 Task: Look for space in Hashtpar, Iran from 5th July, 2023 to 15th July, 2023 for 9 adults in price range Rs.15000 to Rs.25000. Place can be entire place with 5 bedrooms having 5 beds and 5 bathrooms. Property type can be house, flat, guest house. Amenities needed are: washing machine. Booking option can be shelf check-in. Required host language is English.
Action: Mouse moved to (528, 77)
Screenshot: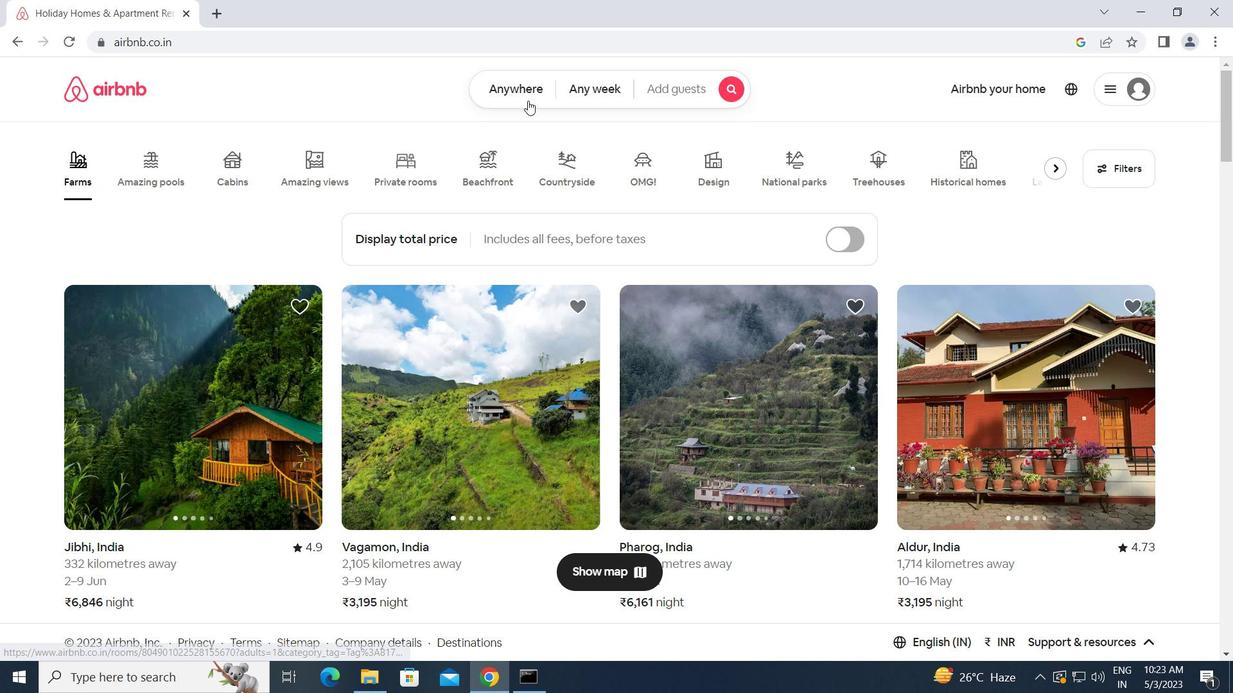 
Action: Mouse pressed left at (528, 77)
Screenshot: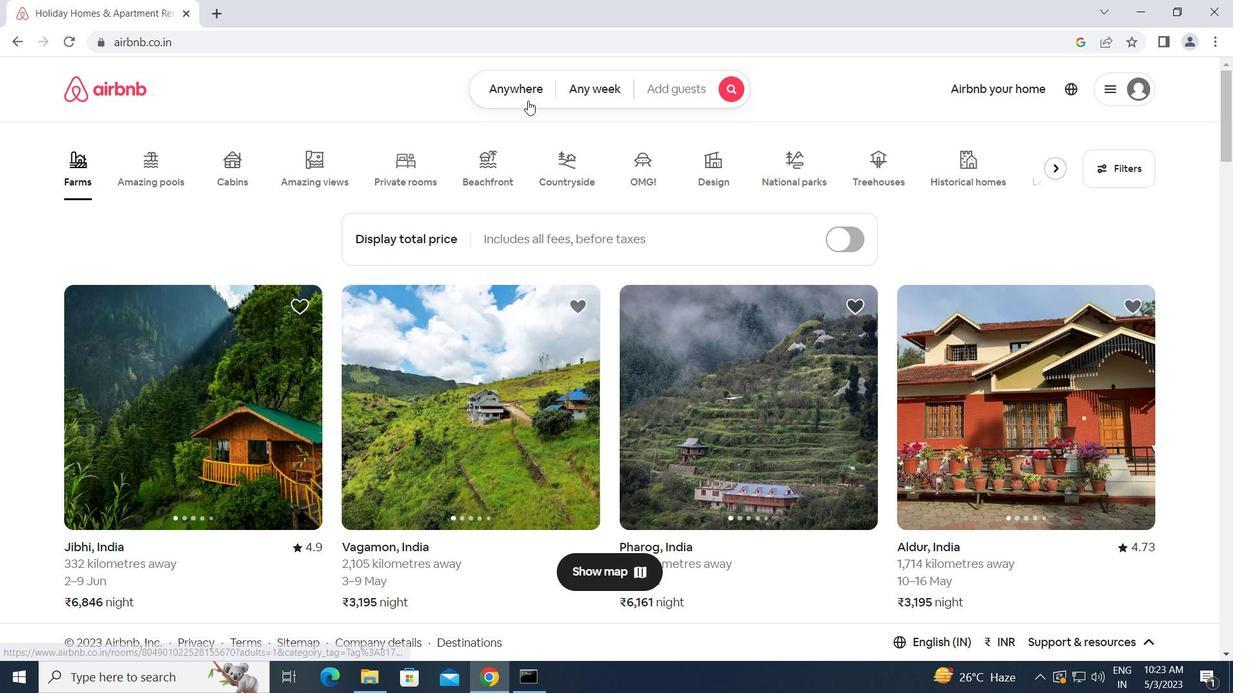 
Action: Mouse moved to (423, 134)
Screenshot: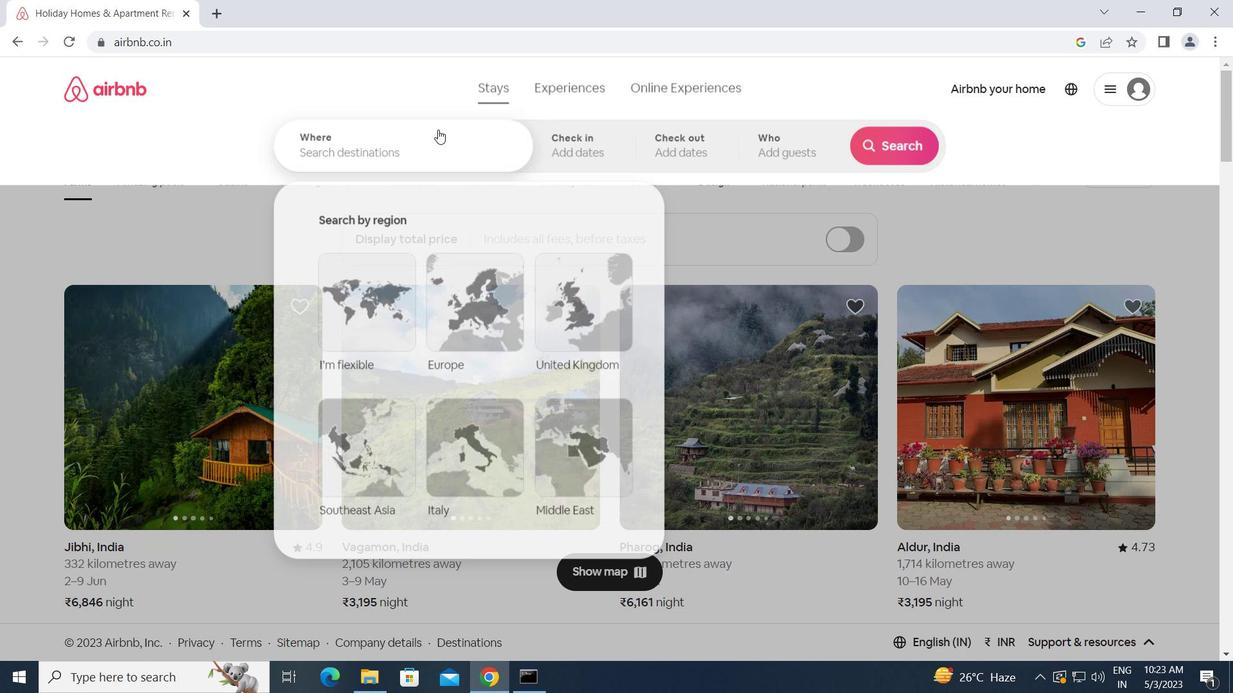 
Action: Mouse pressed left at (423, 134)
Screenshot: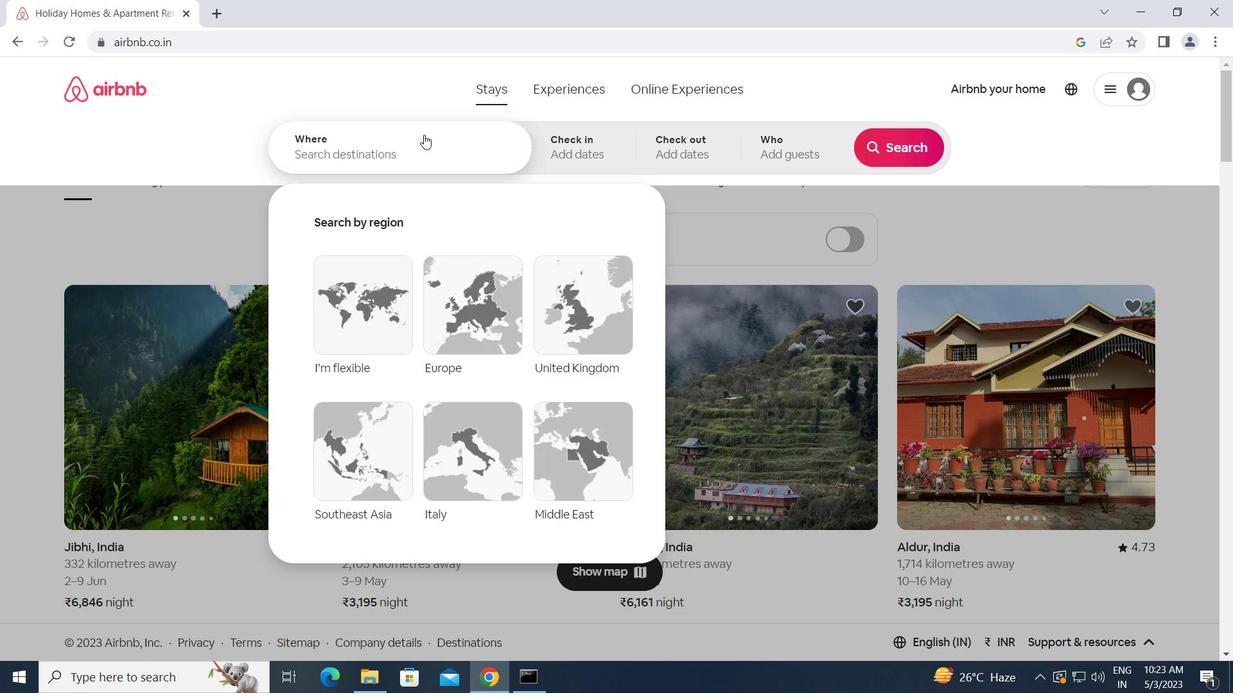 
Action: Key pressed h<Key.caps_lock>ashtpar,<Key.space><Key.caps_lock>i<Key.caps_lock>ran<Key.enter>
Screenshot: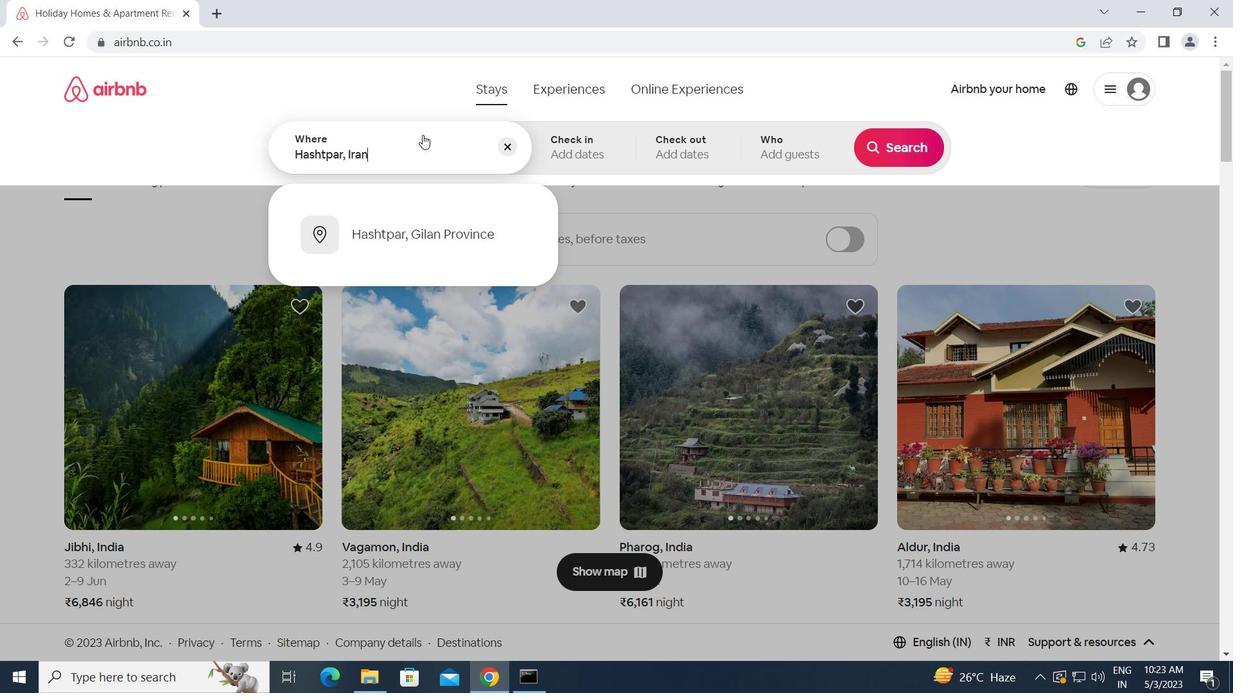 
Action: Mouse moved to (893, 275)
Screenshot: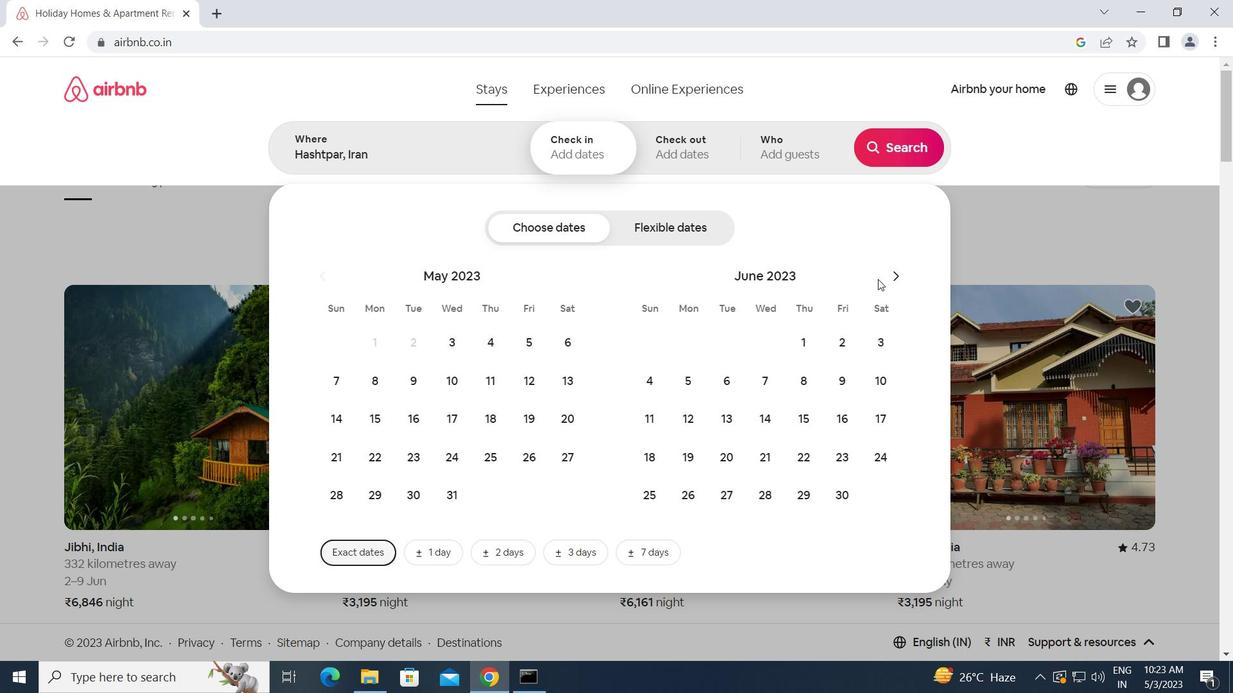 
Action: Mouse pressed left at (893, 275)
Screenshot: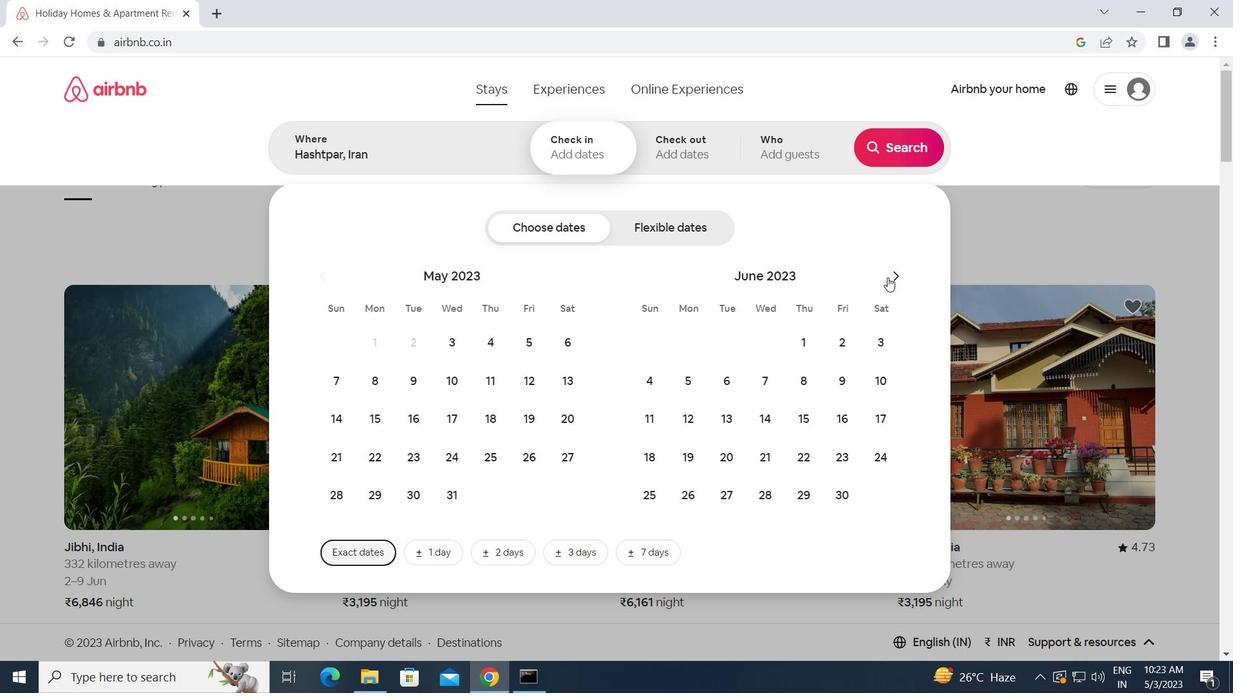 
Action: Mouse moved to (759, 381)
Screenshot: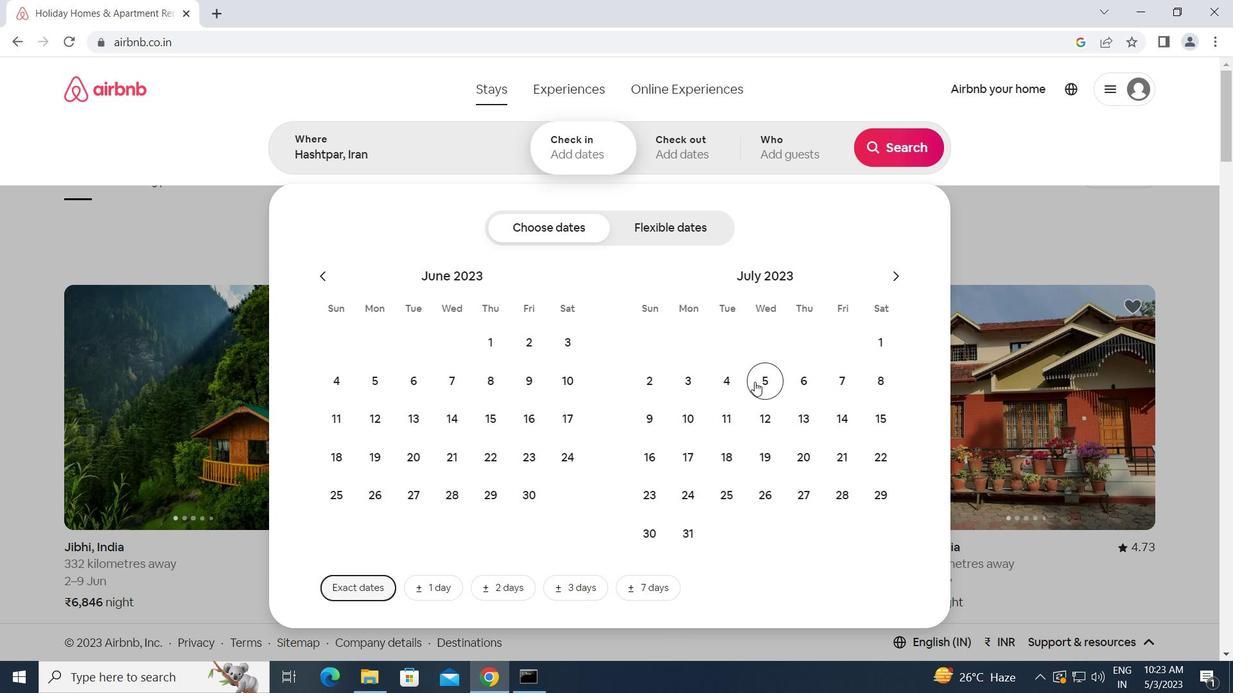 
Action: Mouse pressed left at (759, 381)
Screenshot: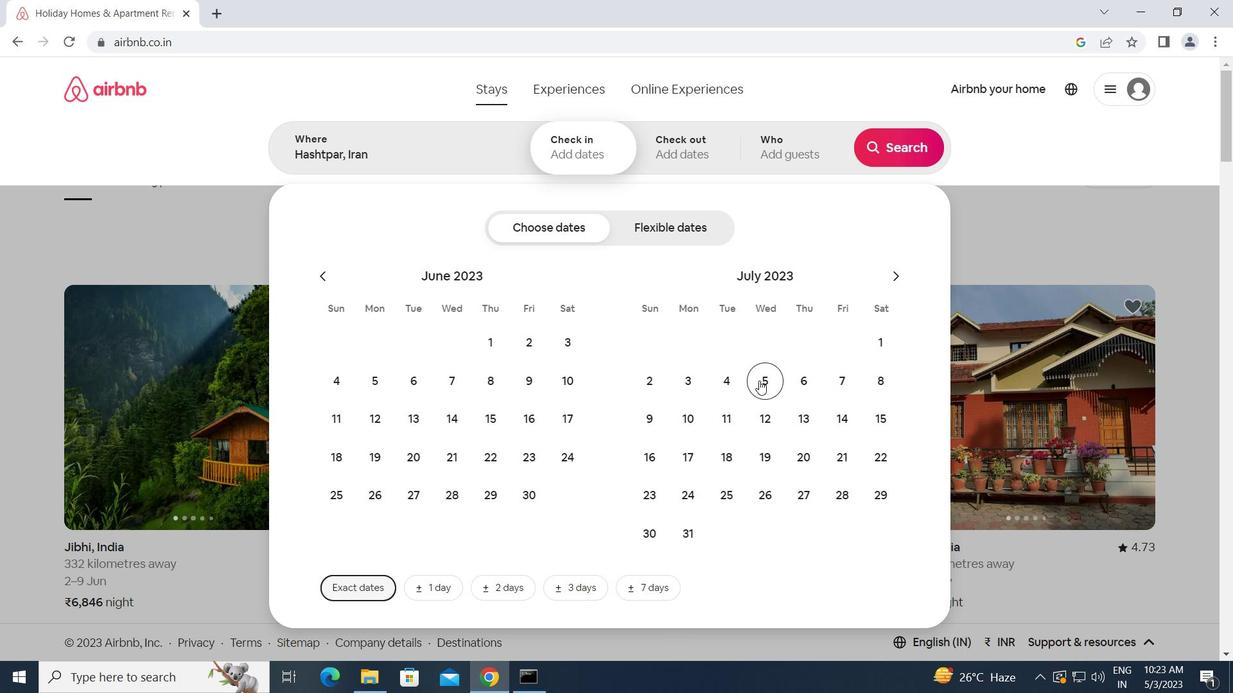
Action: Mouse moved to (880, 425)
Screenshot: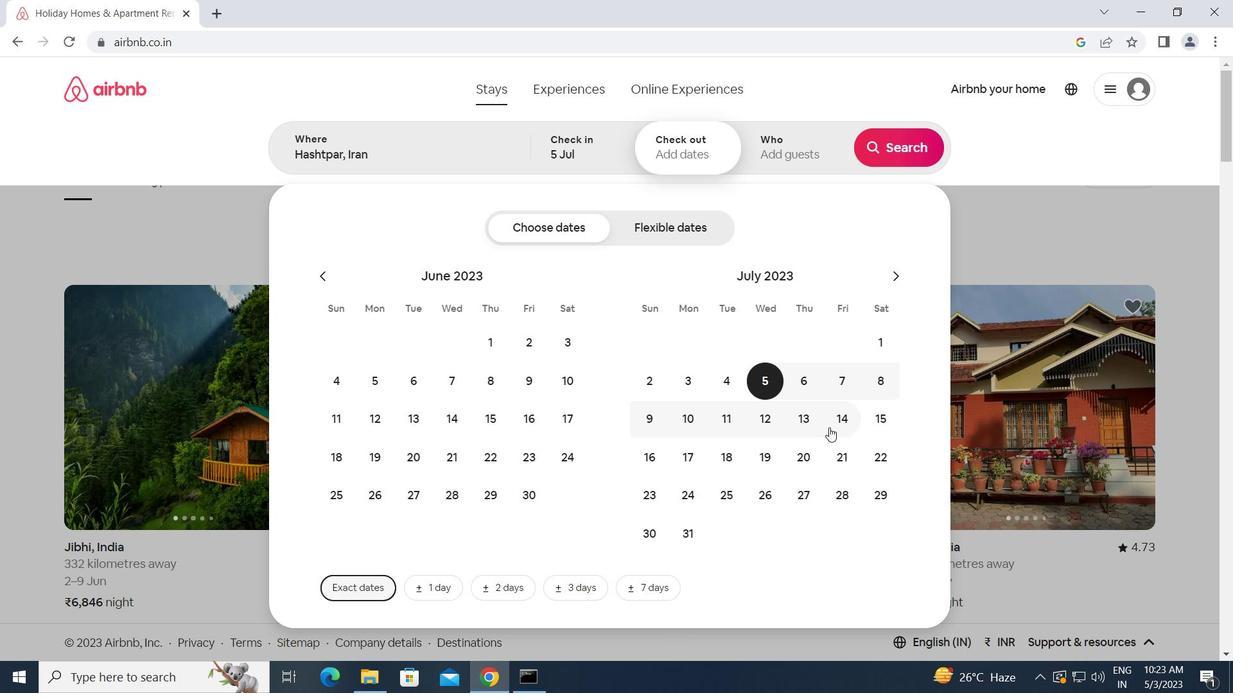 
Action: Mouse pressed left at (880, 425)
Screenshot: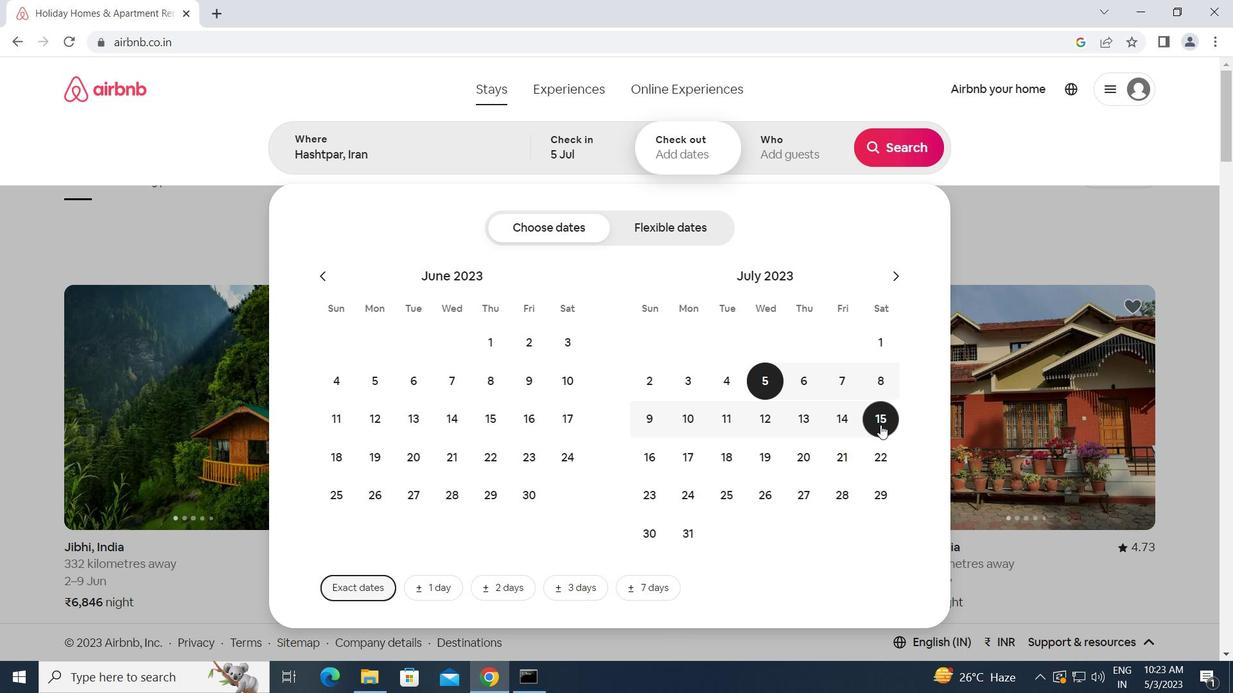 
Action: Mouse moved to (801, 140)
Screenshot: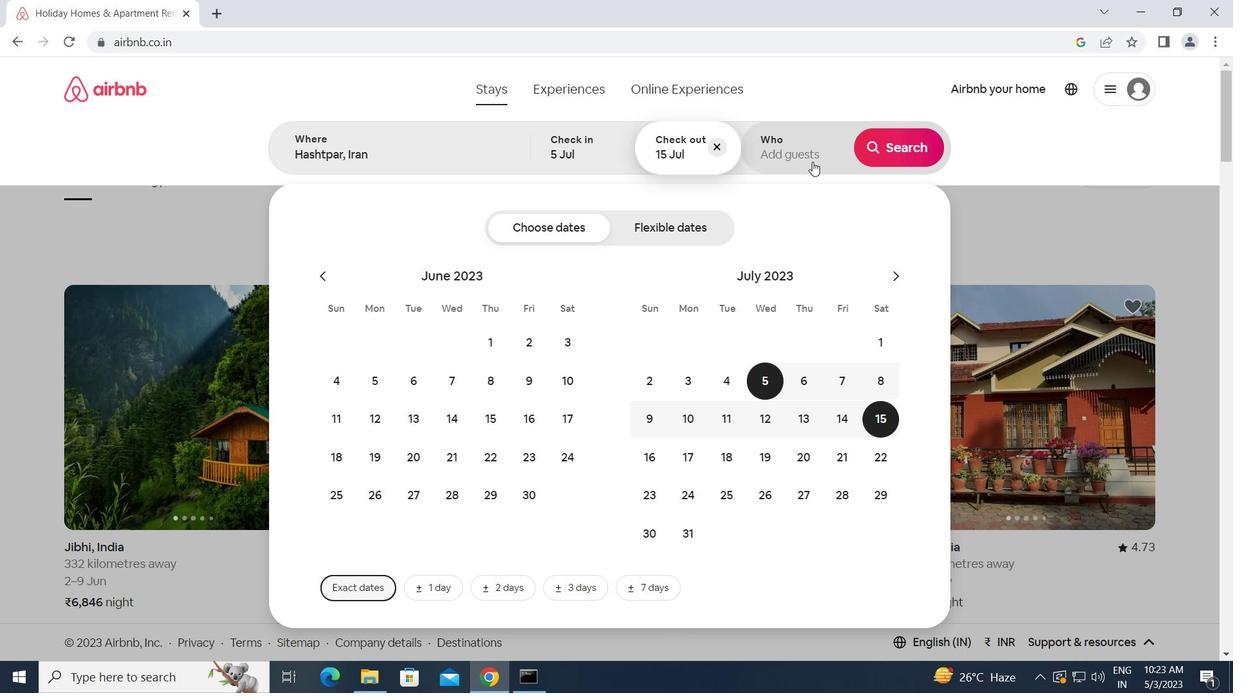 
Action: Mouse pressed left at (801, 140)
Screenshot: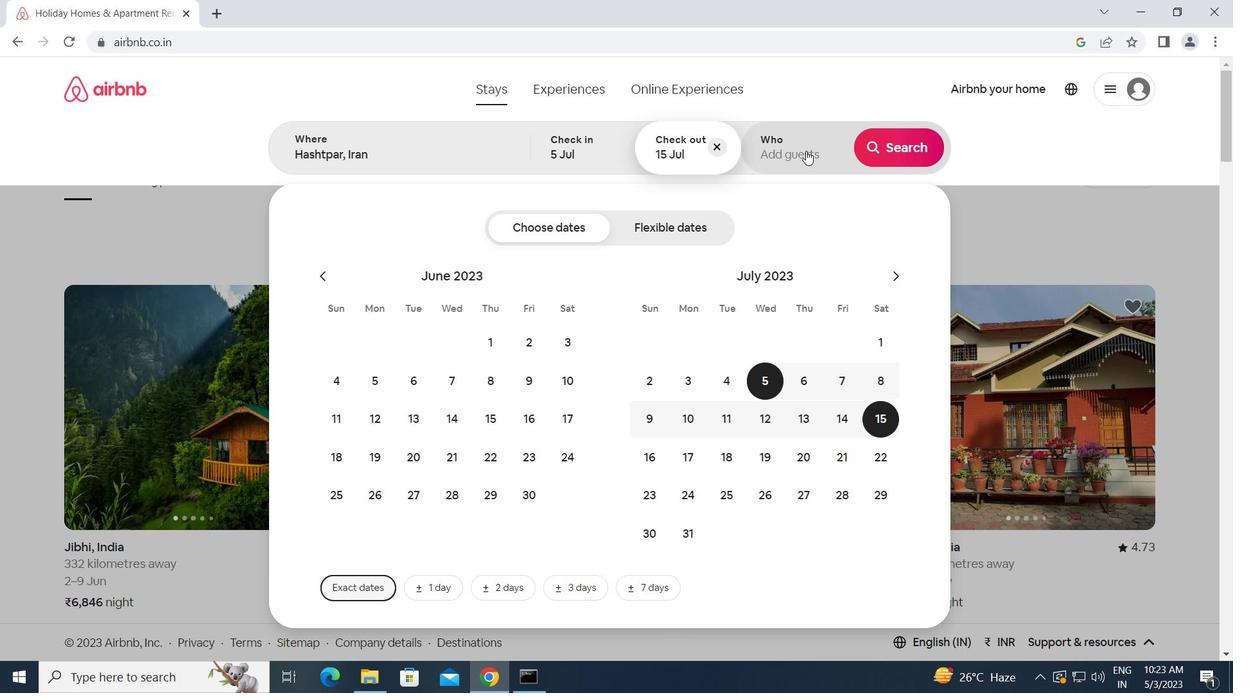 
Action: Mouse moved to (908, 234)
Screenshot: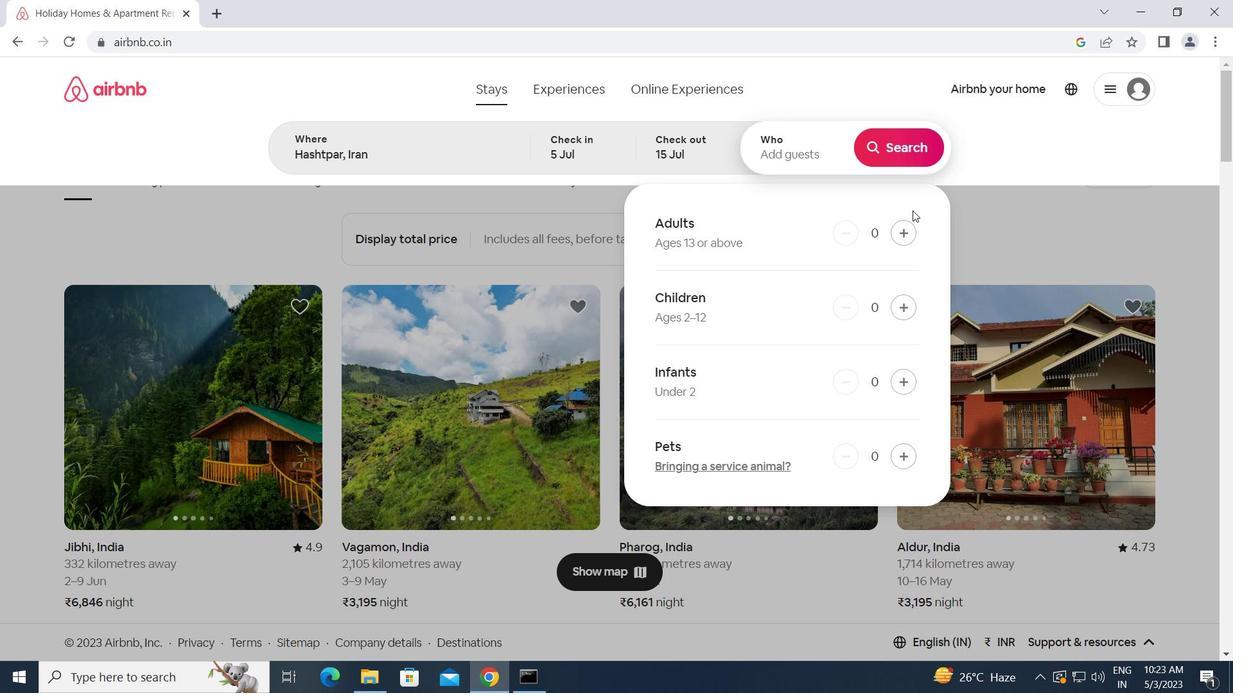 
Action: Mouse pressed left at (908, 234)
Screenshot: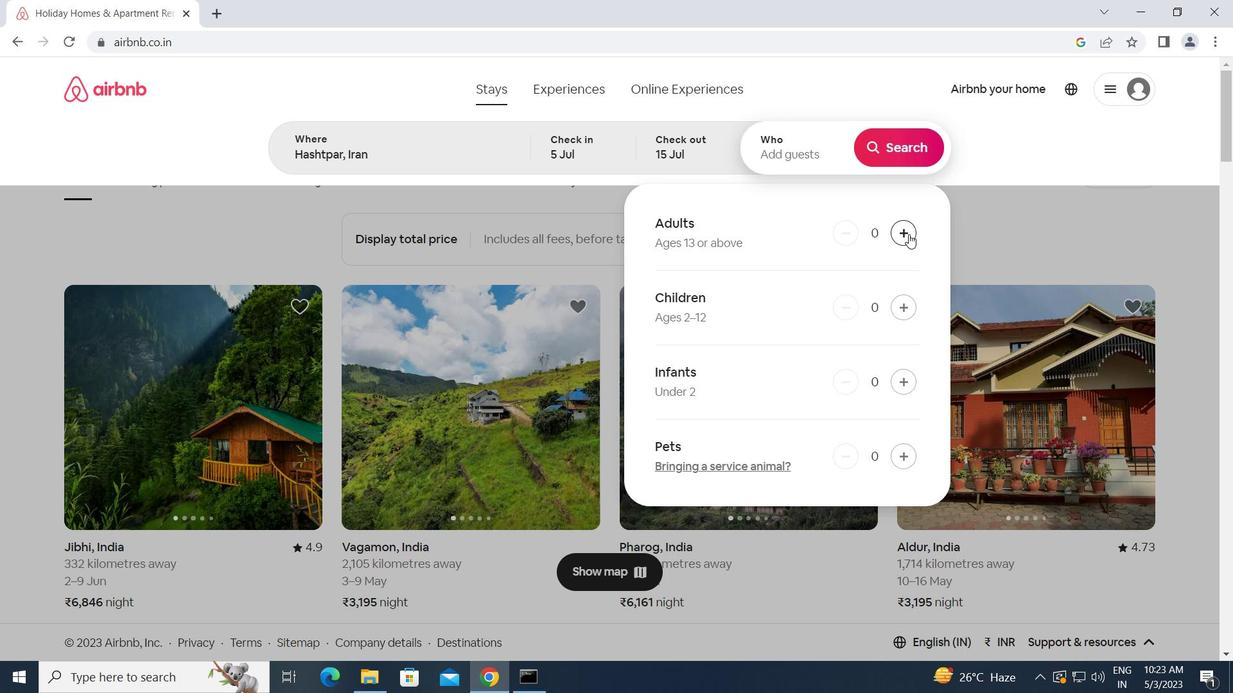 
Action: Mouse pressed left at (908, 234)
Screenshot: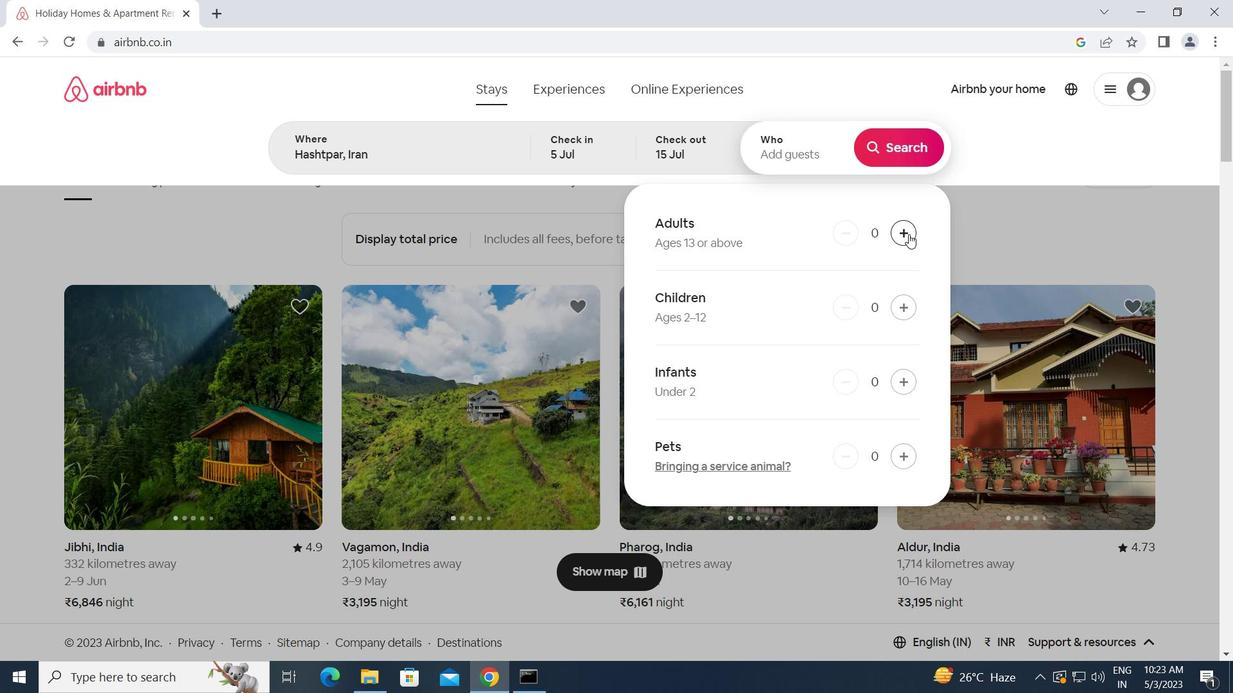 
Action: Mouse pressed left at (908, 234)
Screenshot: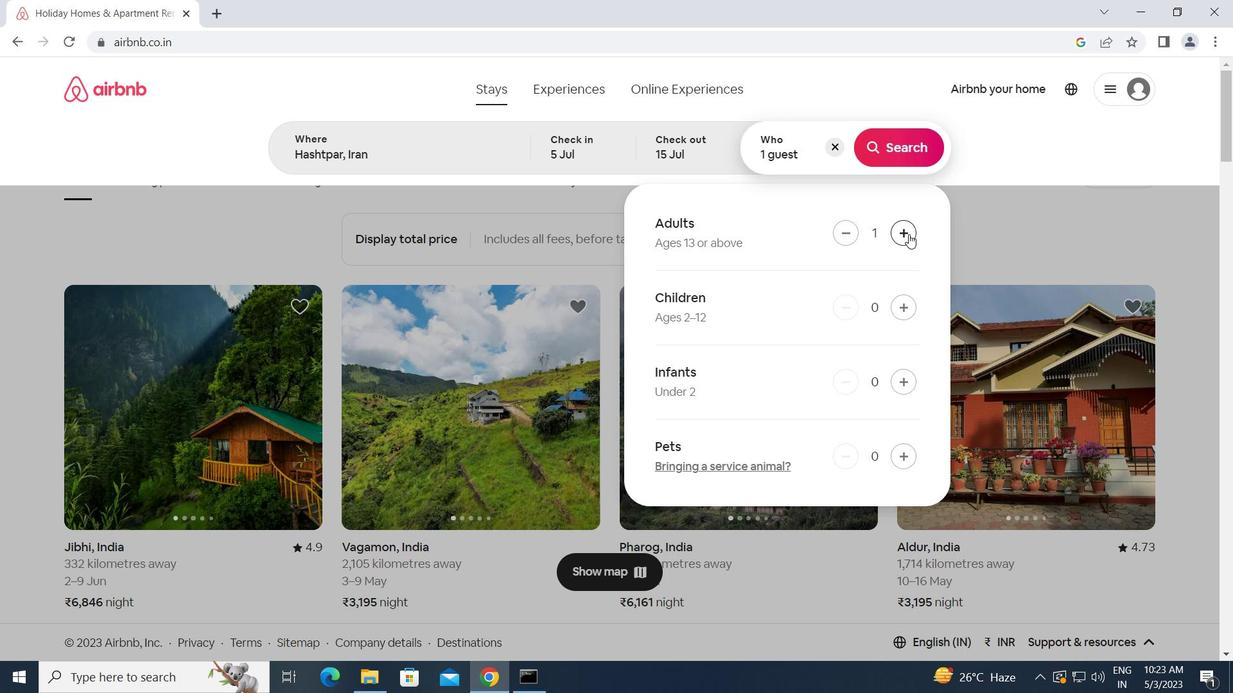 
Action: Mouse pressed left at (908, 234)
Screenshot: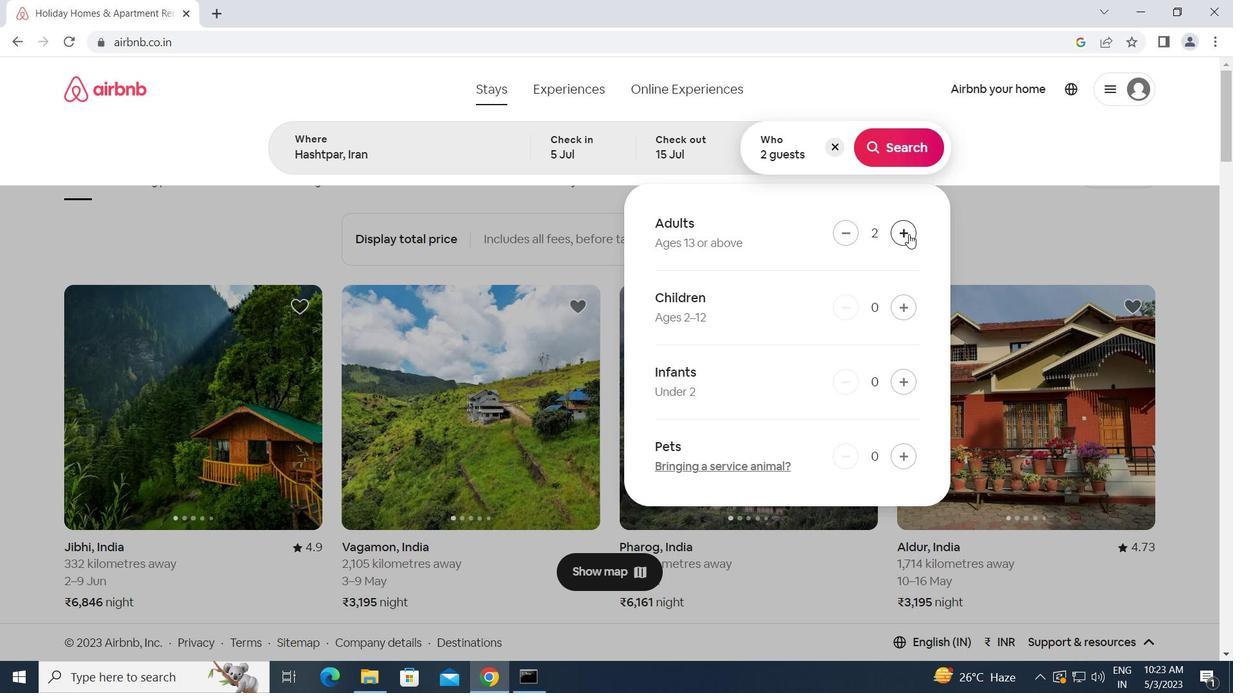 
Action: Mouse pressed left at (908, 234)
Screenshot: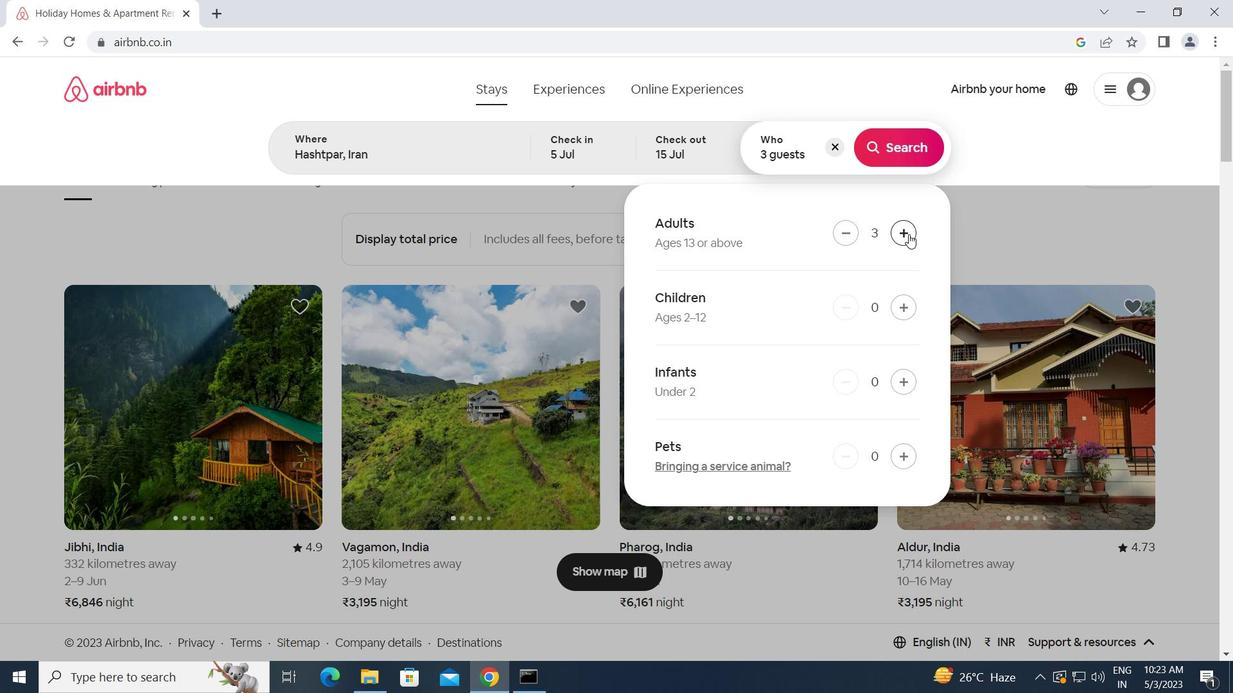 
Action: Mouse pressed left at (908, 234)
Screenshot: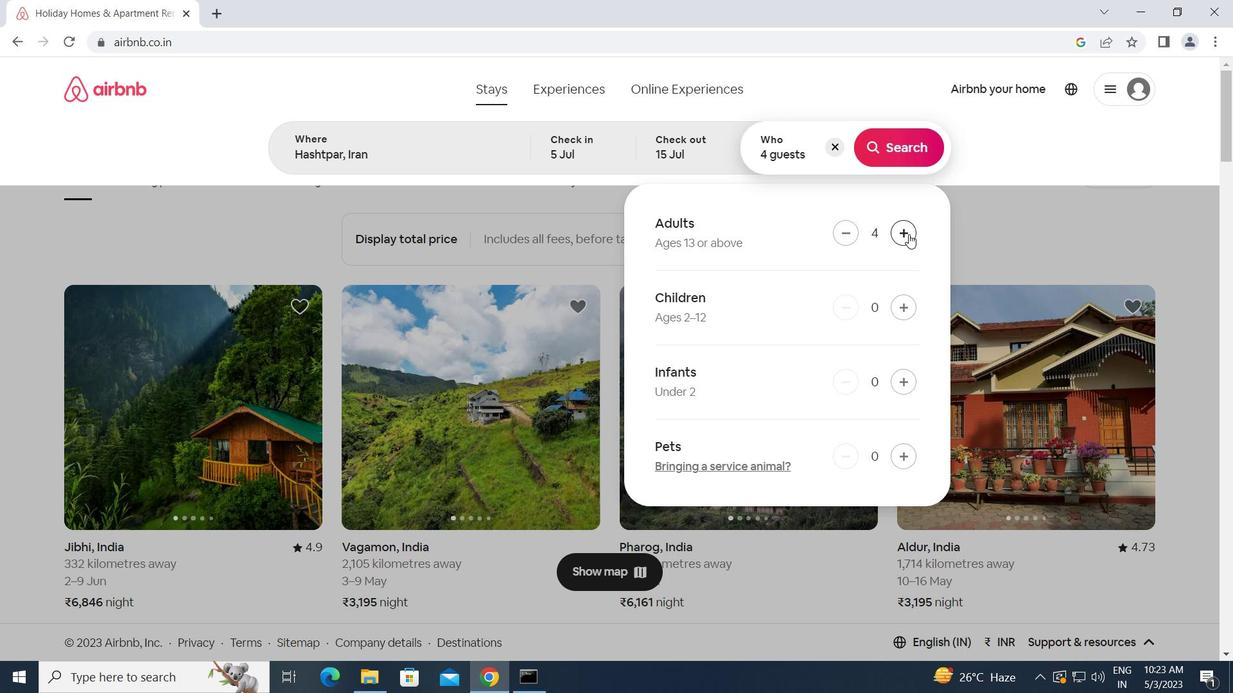 
Action: Mouse pressed left at (908, 234)
Screenshot: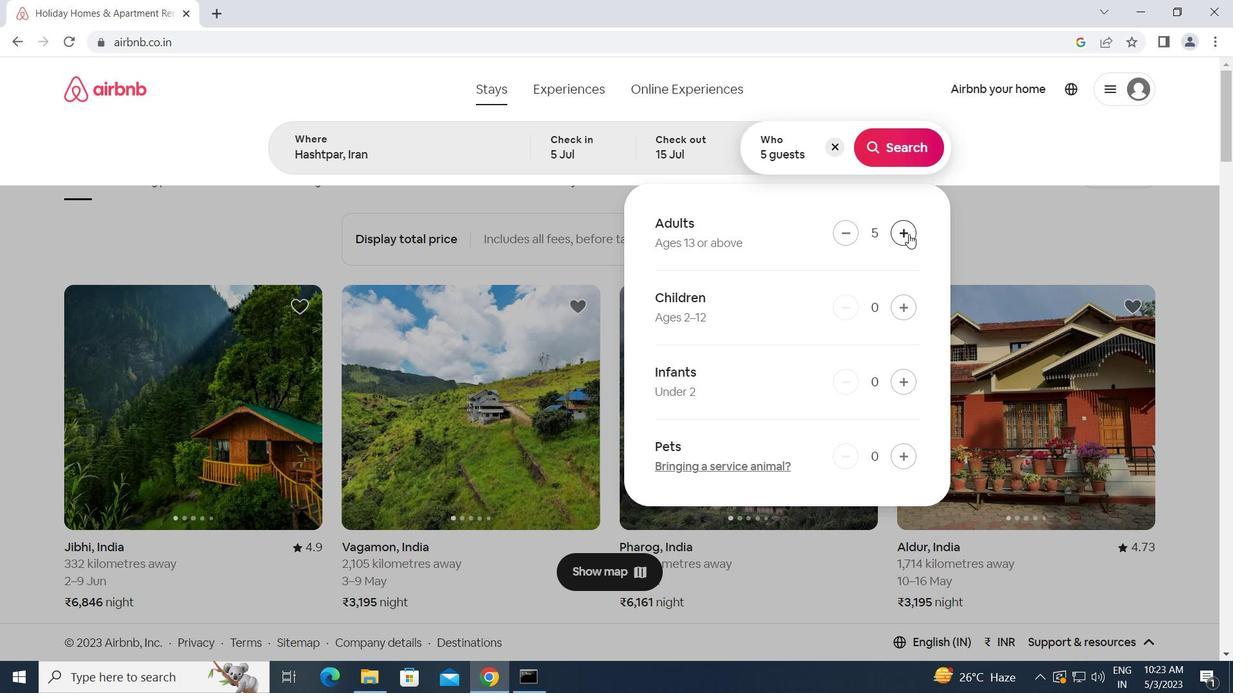 
Action: Mouse pressed left at (908, 234)
Screenshot: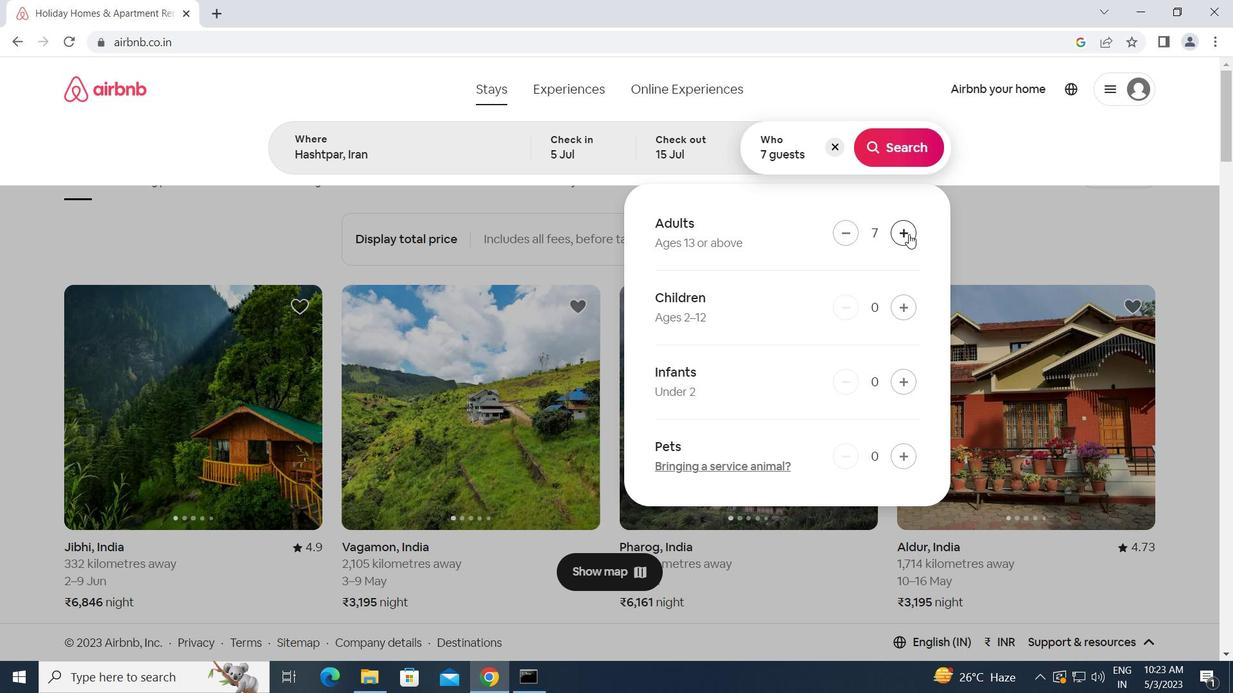 
Action: Mouse pressed left at (908, 234)
Screenshot: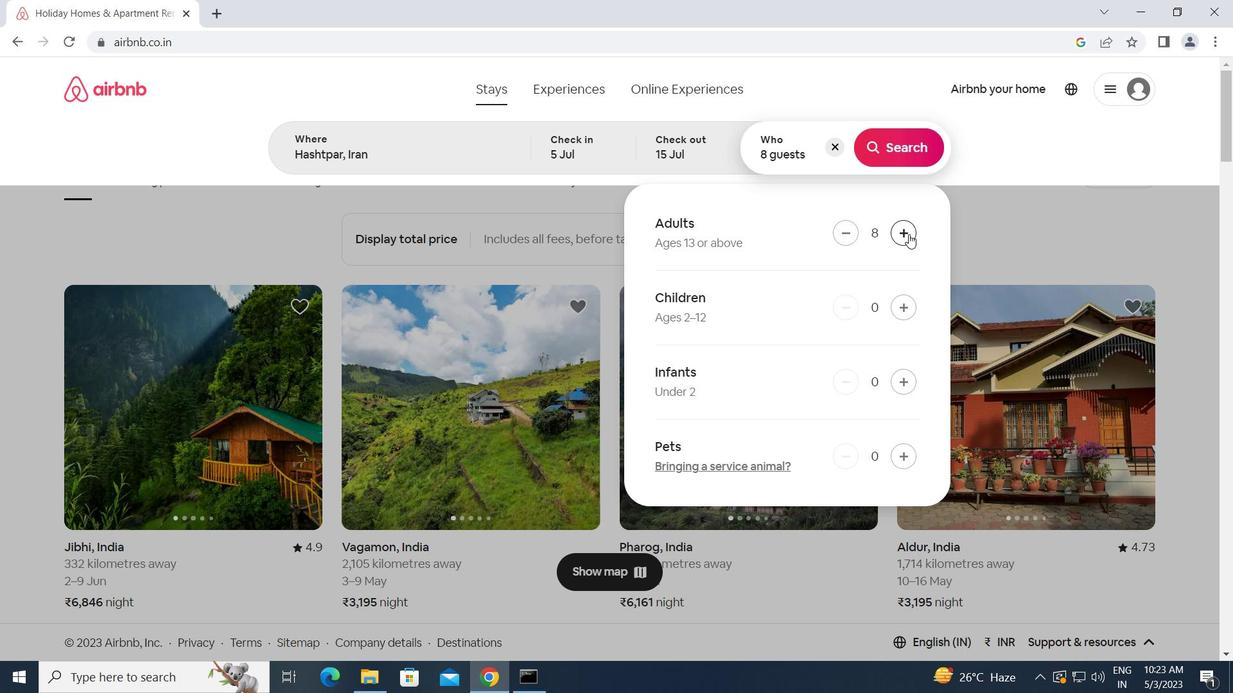 
Action: Mouse moved to (903, 152)
Screenshot: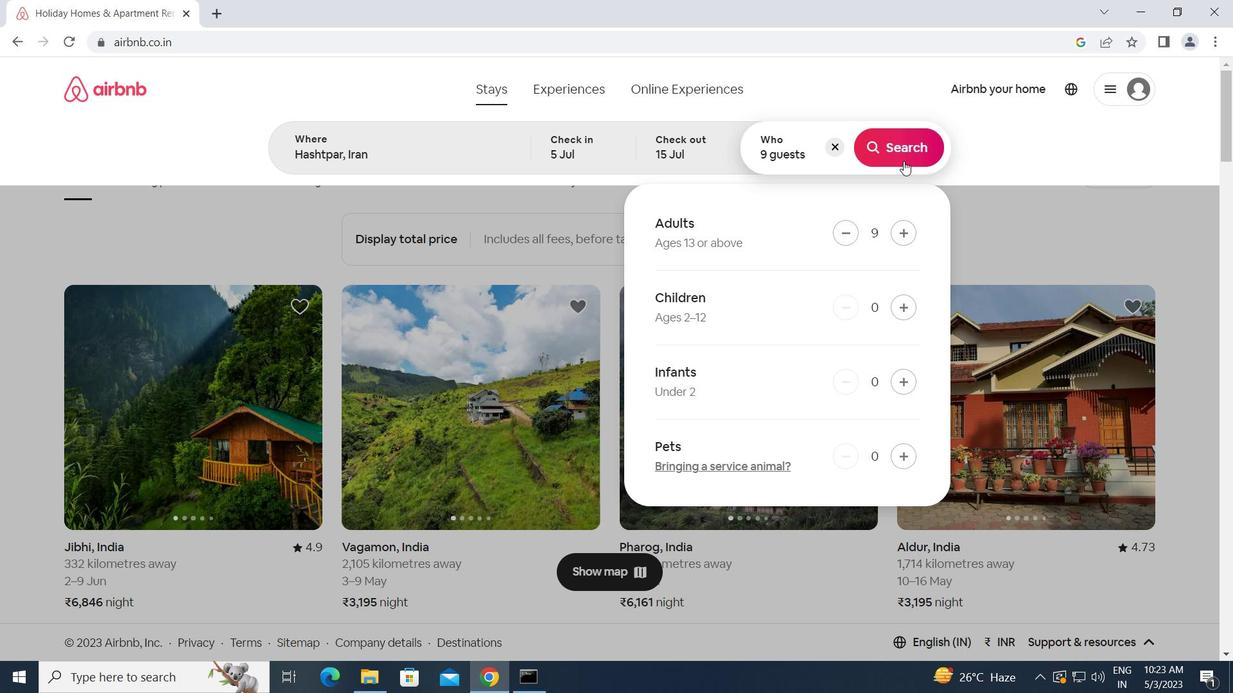 
Action: Mouse pressed left at (903, 152)
Screenshot: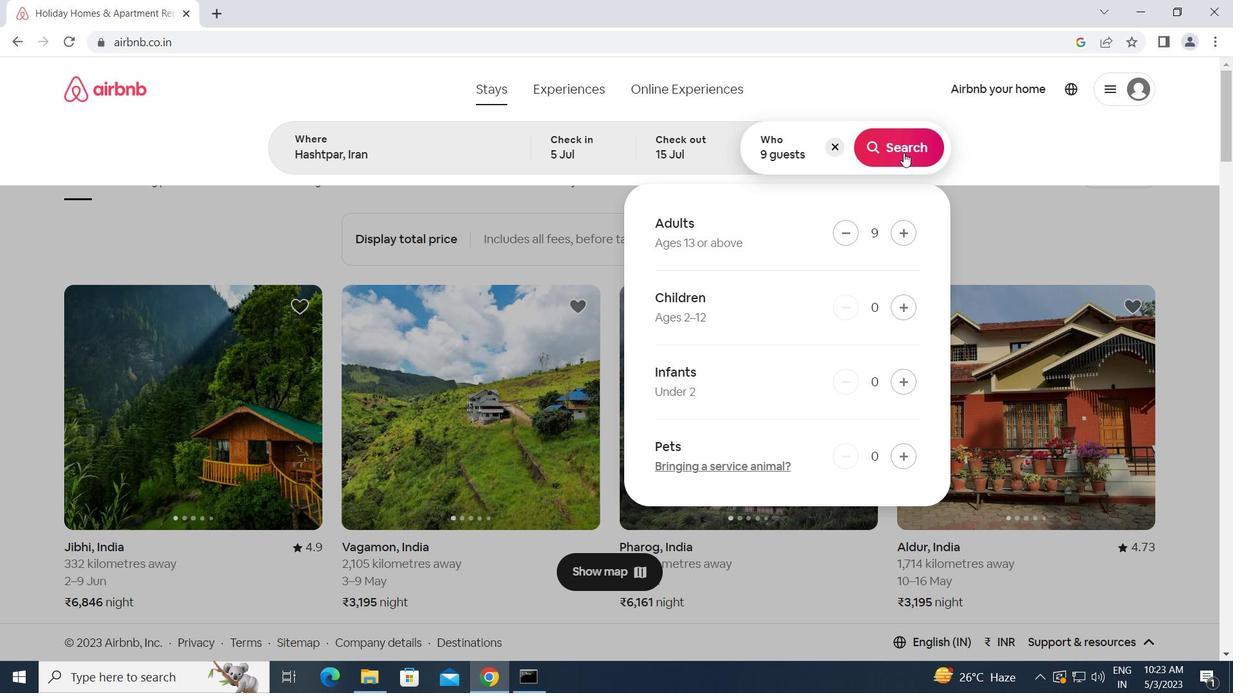 
Action: Mouse moved to (1163, 152)
Screenshot: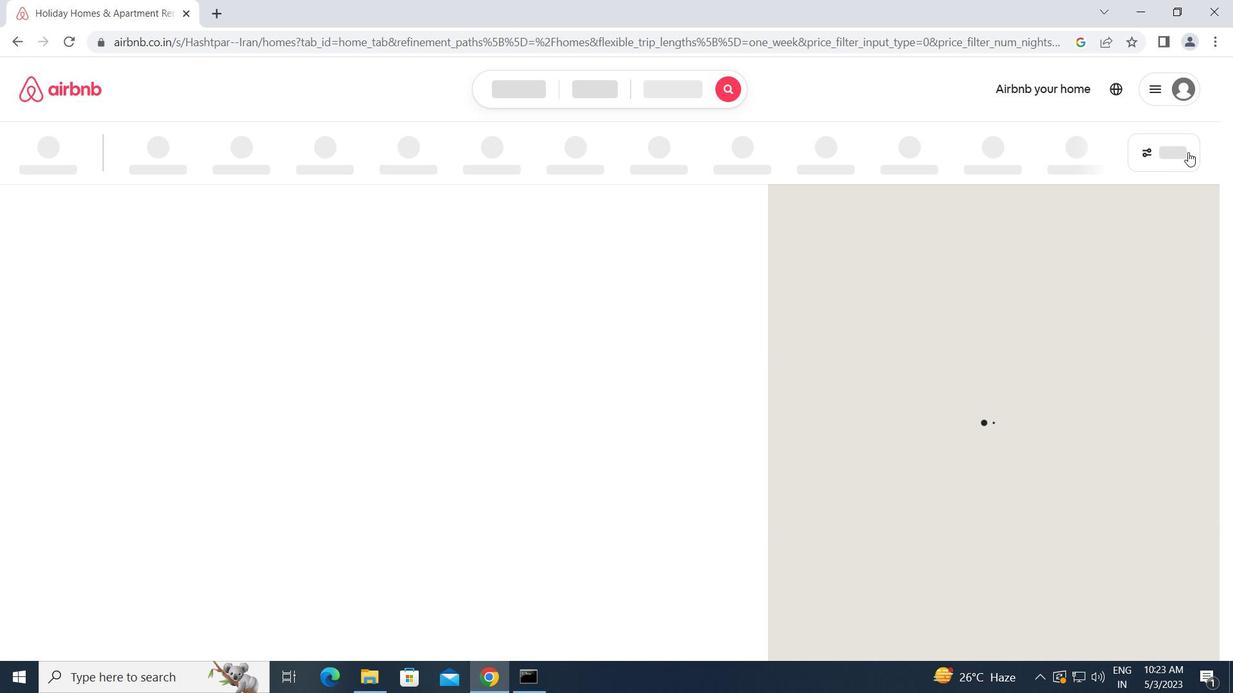 
Action: Mouse pressed left at (1163, 152)
Screenshot: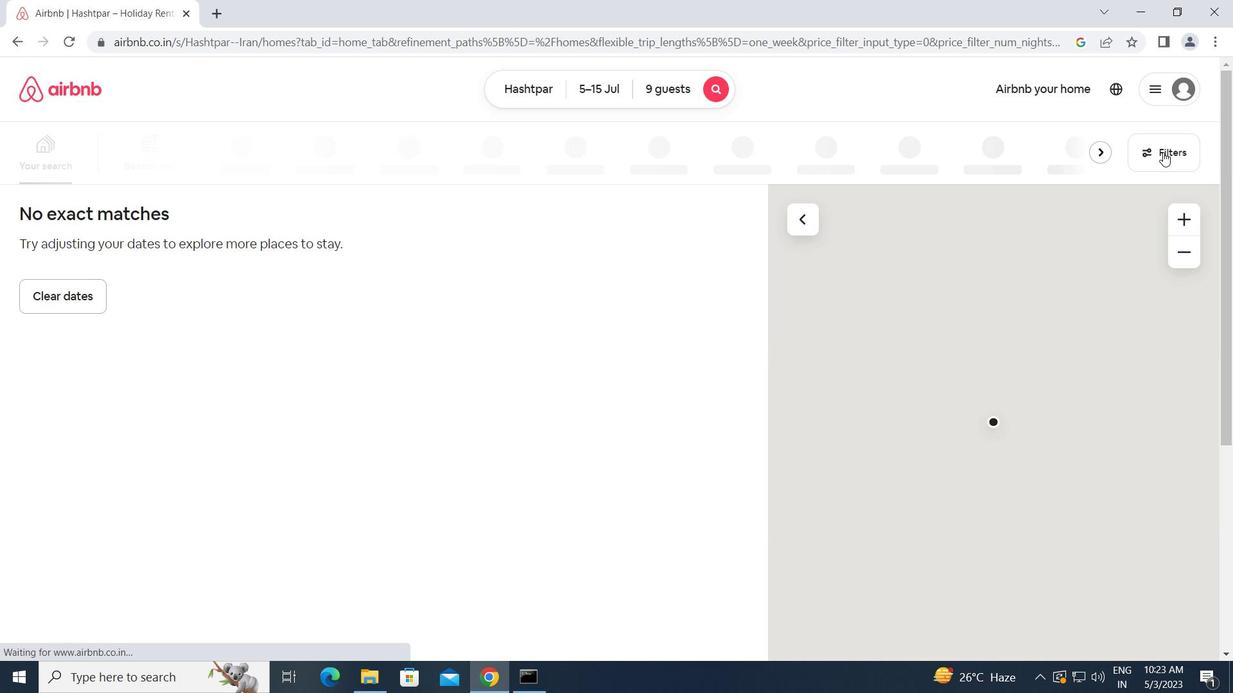 
Action: Mouse moved to (425, 257)
Screenshot: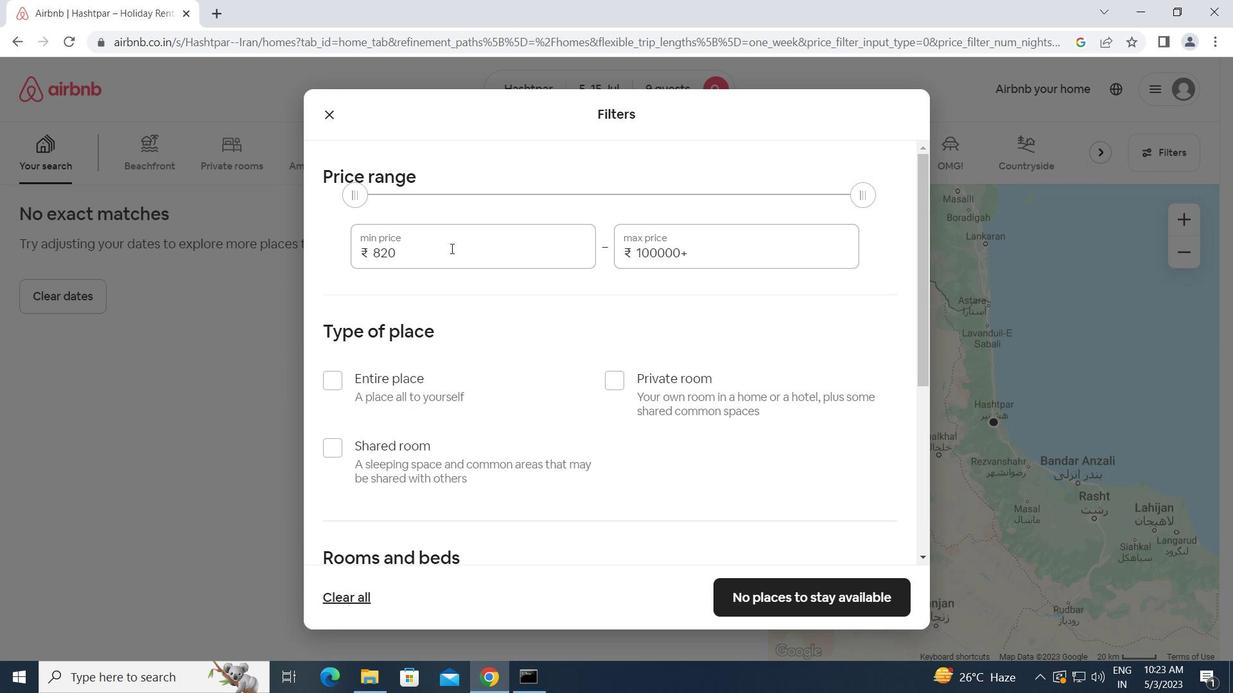 
Action: Mouse pressed left at (425, 257)
Screenshot: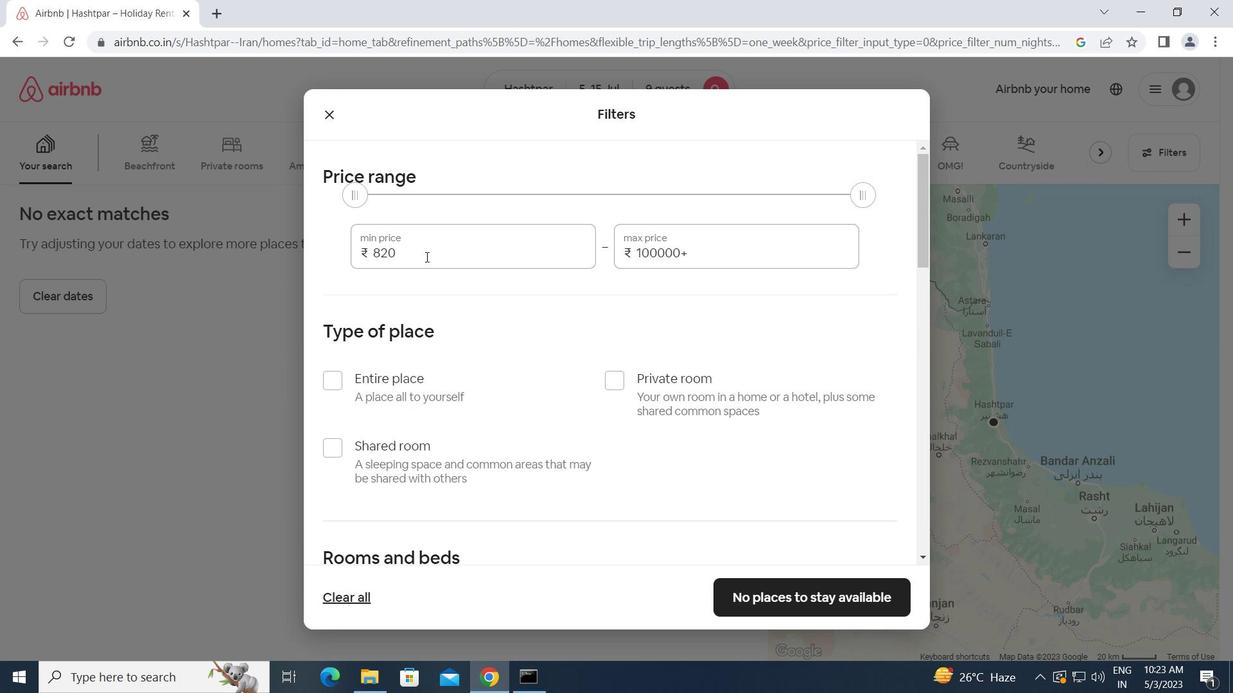
Action: Mouse moved to (358, 258)
Screenshot: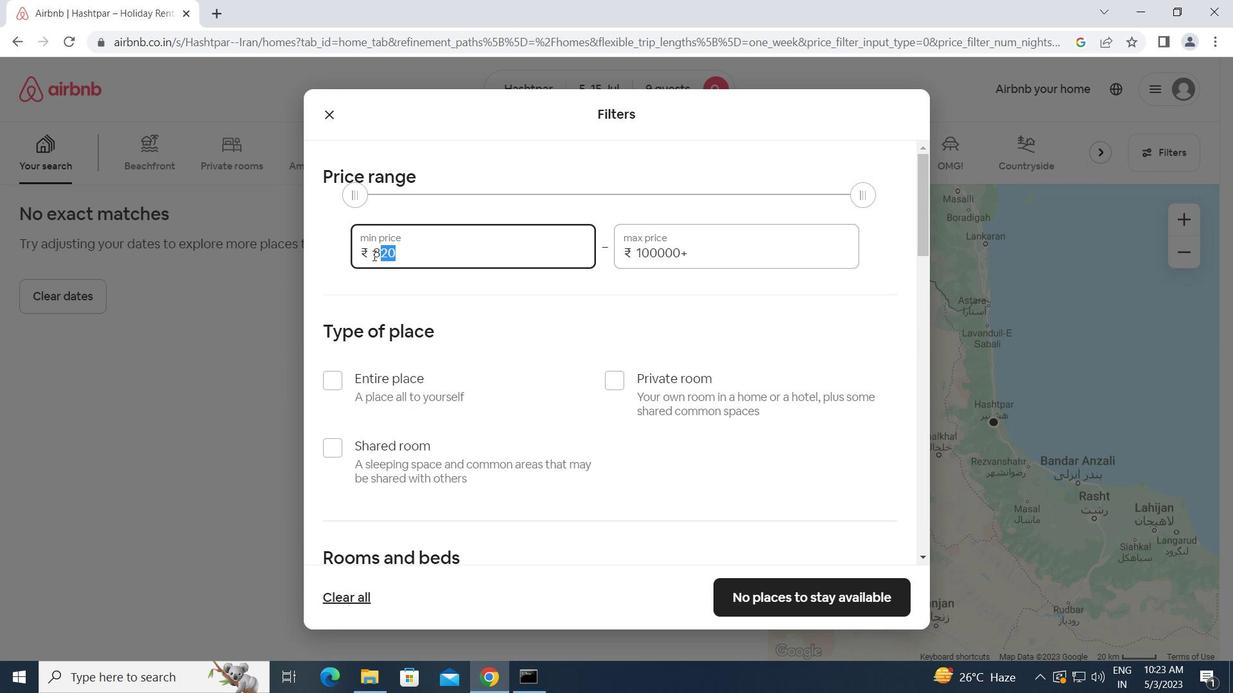 
Action: Key pressed 15000<Key.tab>25000
Screenshot: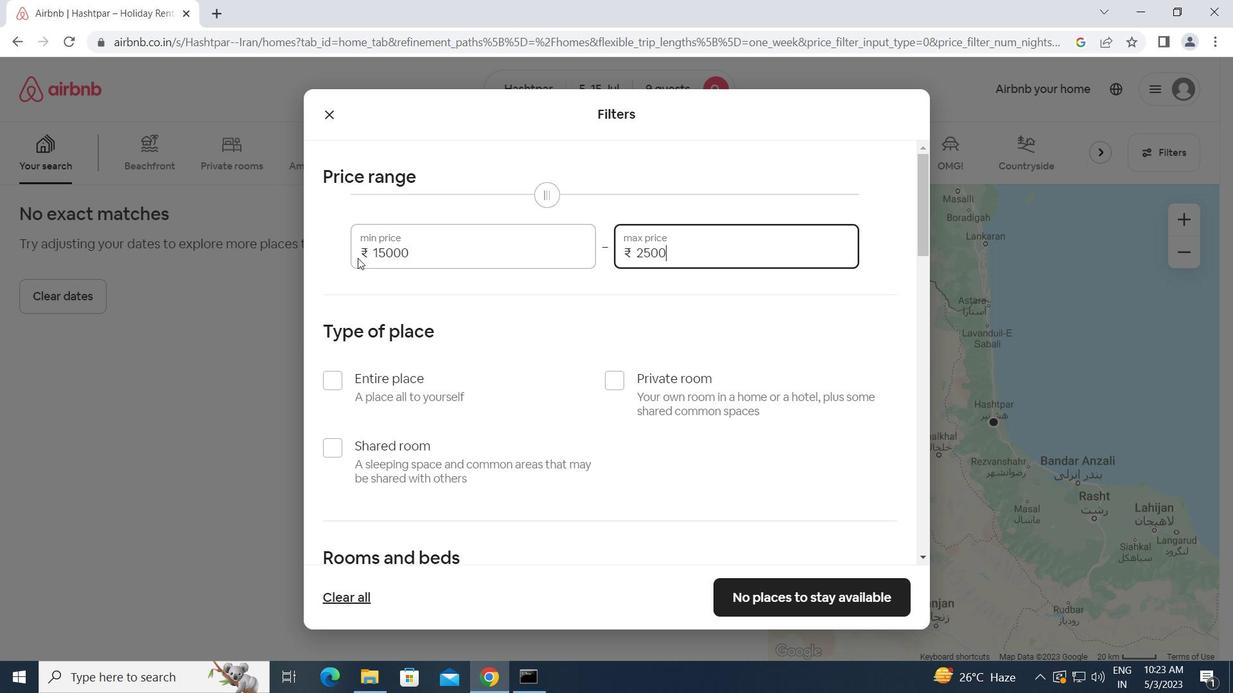 
Action: Mouse moved to (332, 390)
Screenshot: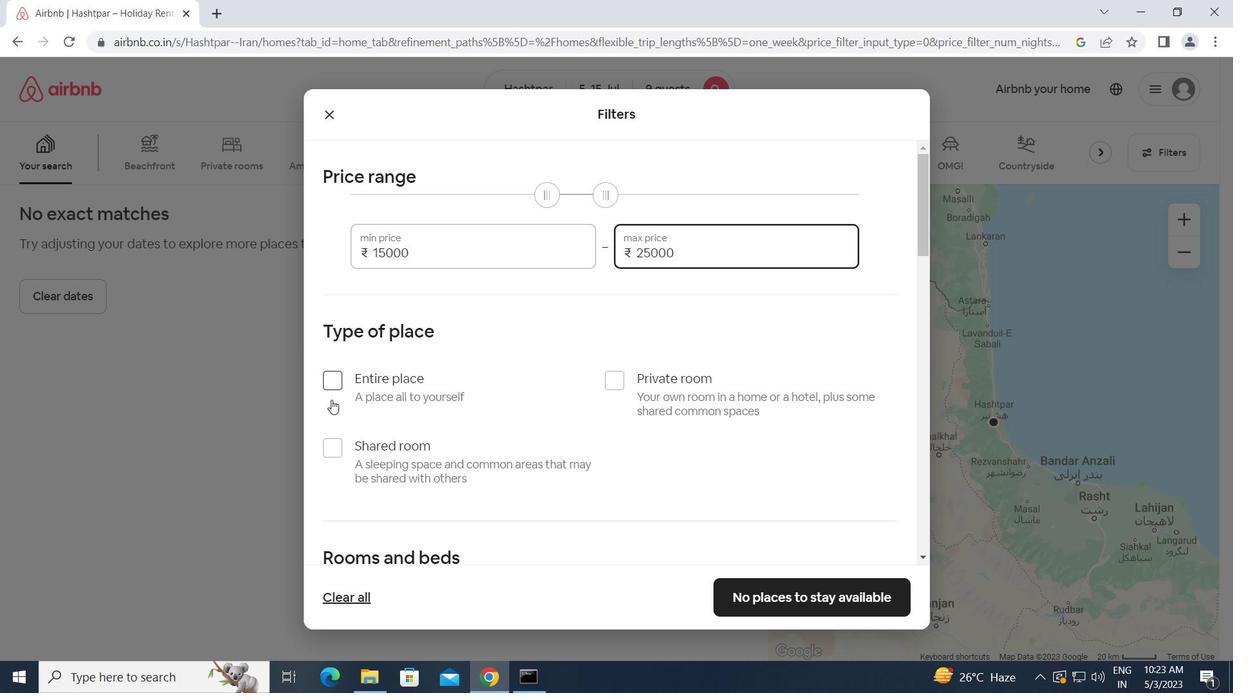 
Action: Mouse pressed left at (332, 390)
Screenshot: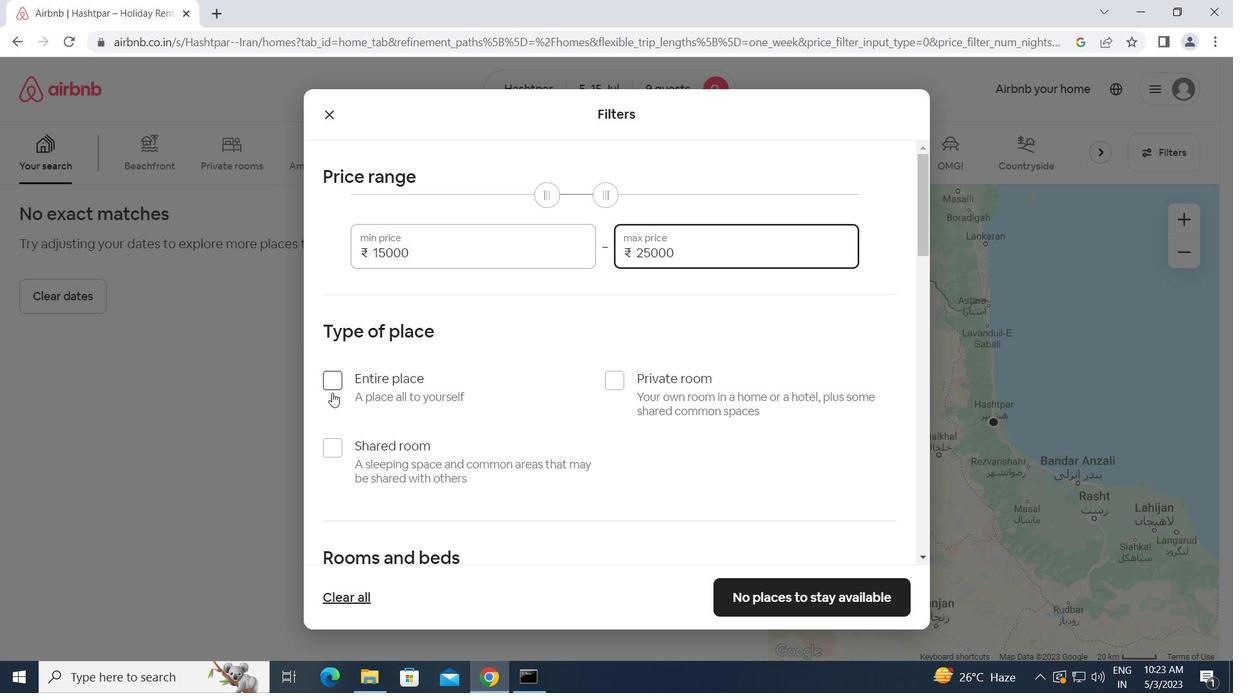 
Action: Mouse moved to (431, 415)
Screenshot: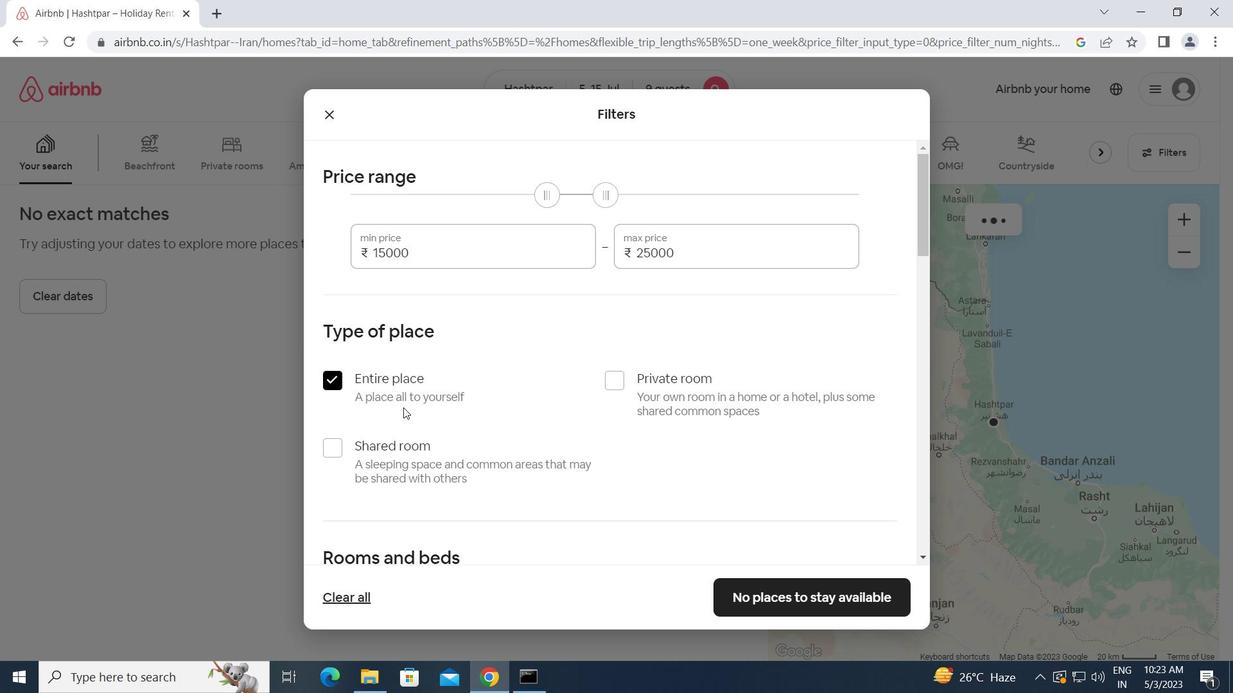
Action: Mouse scrolled (431, 414) with delta (0, 0)
Screenshot: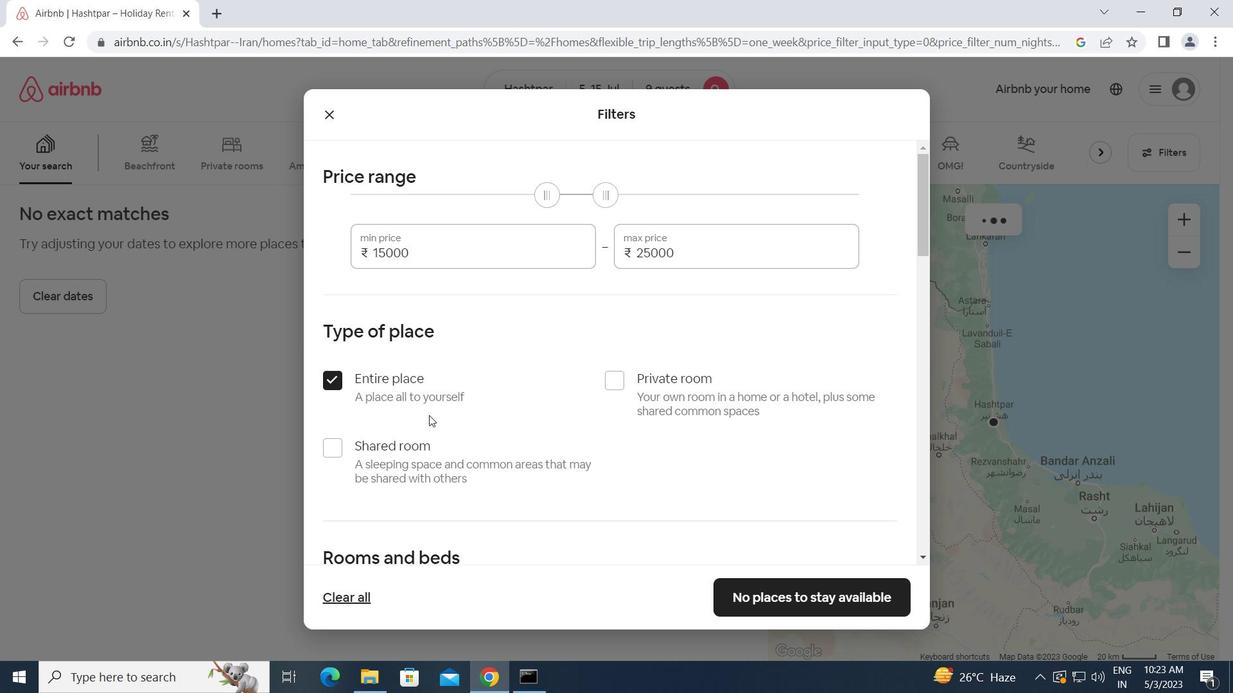 
Action: Mouse scrolled (431, 414) with delta (0, 0)
Screenshot: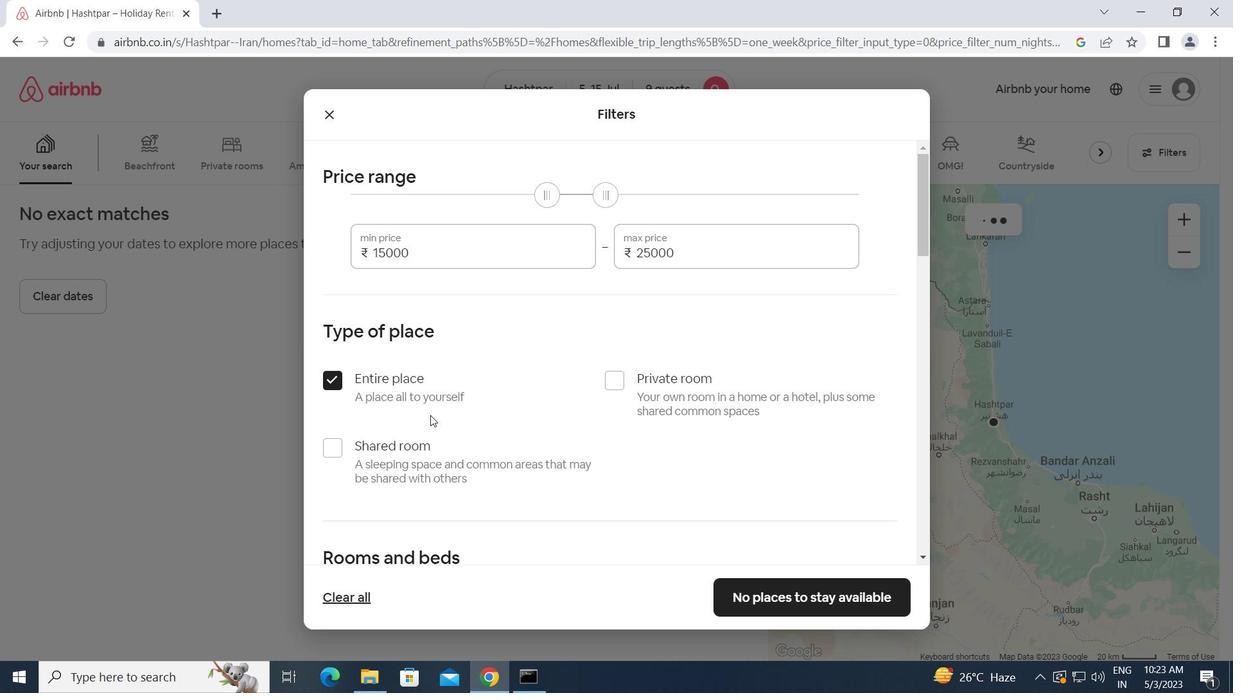 
Action: Mouse scrolled (431, 414) with delta (0, 0)
Screenshot: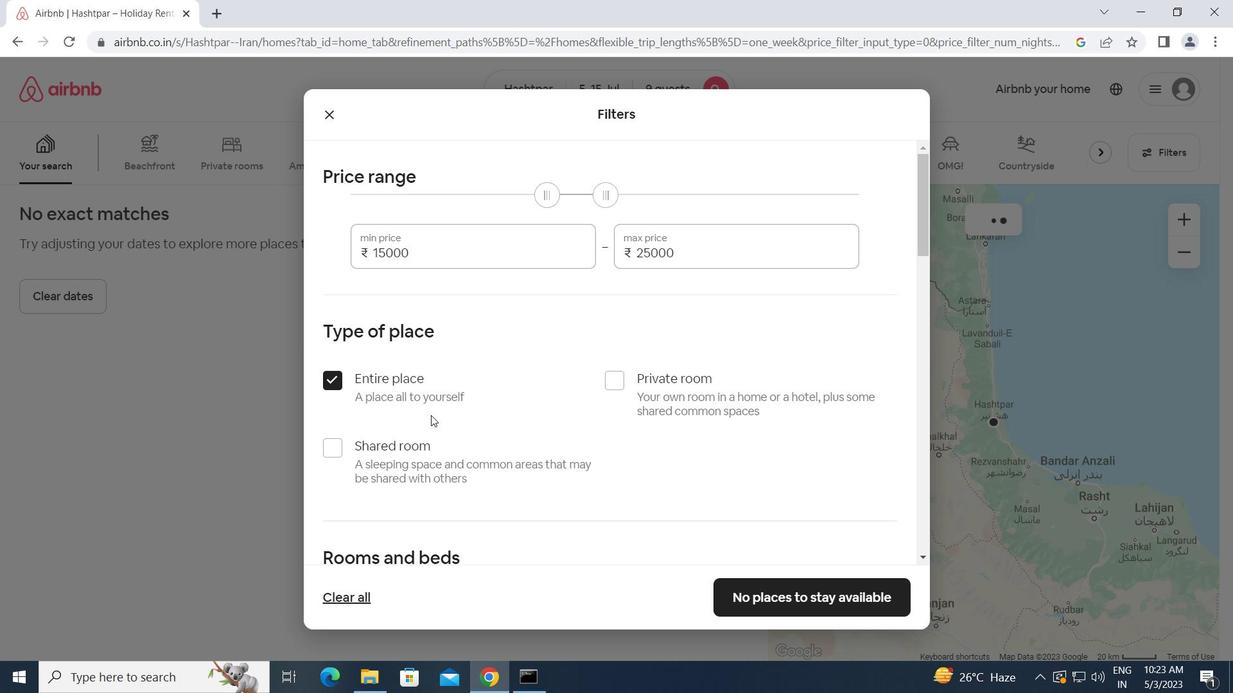 
Action: Mouse moved to (504, 389)
Screenshot: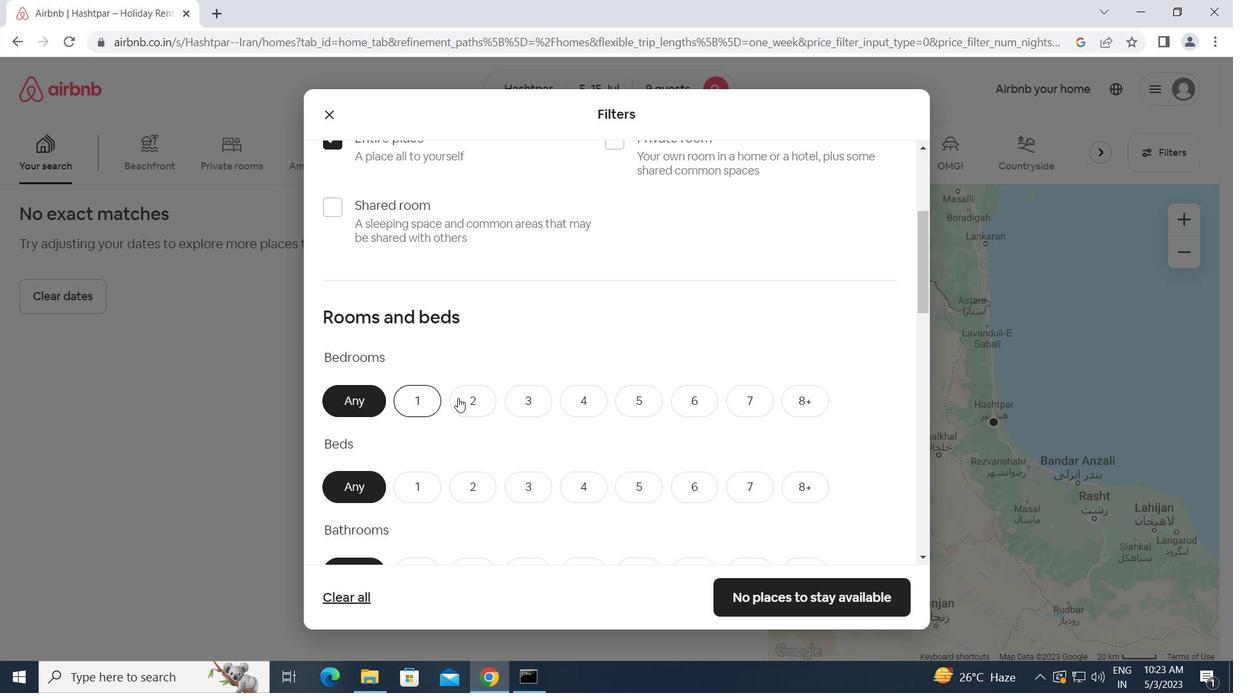
Action: Mouse scrolled (504, 389) with delta (0, 0)
Screenshot: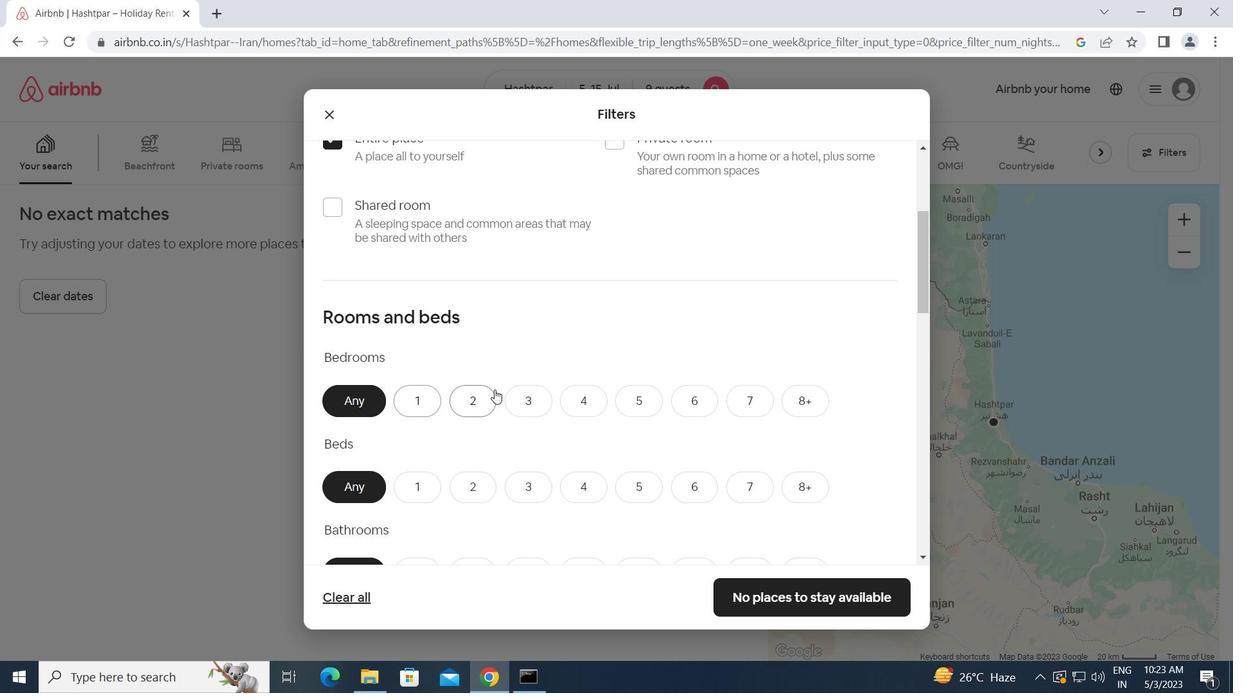 
Action: Mouse scrolled (504, 389) with delta (0, 0)
Screenshot: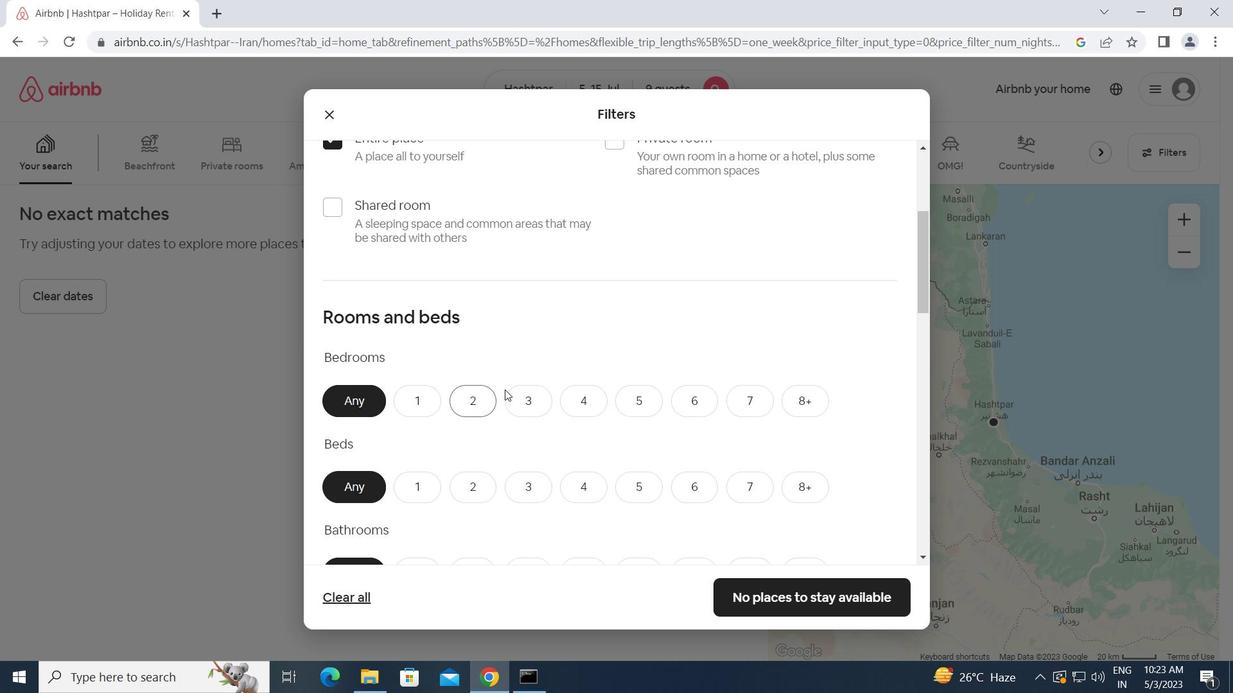 
Action: Mouse moved to (634, 237)
Screenshot: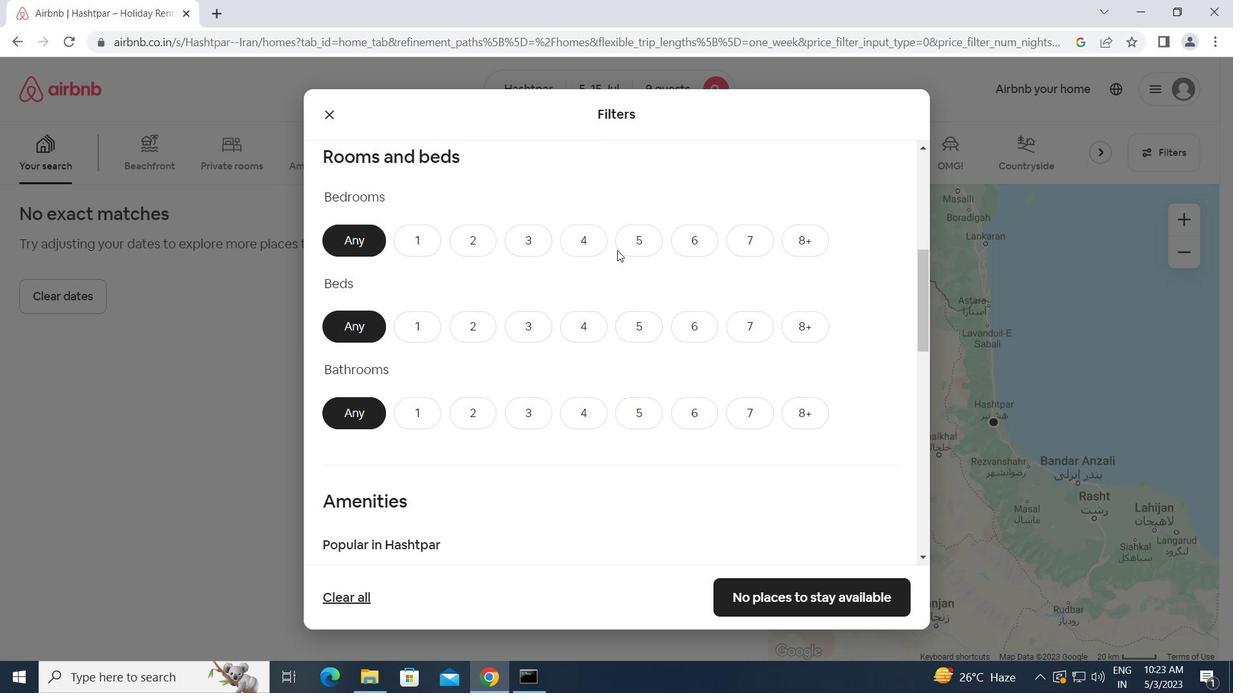 
Action: Mouse pressed left at (634, 237)
Screenshot: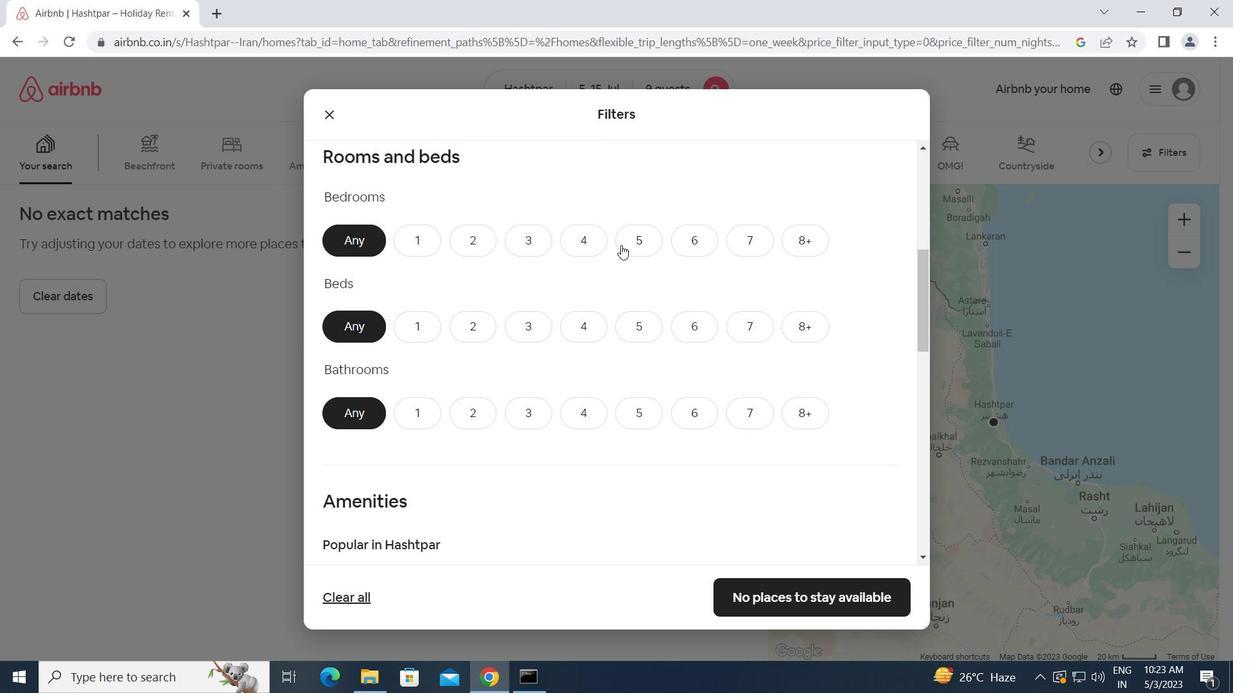
Action: Mouse moved to (638, 332)
Screenshot: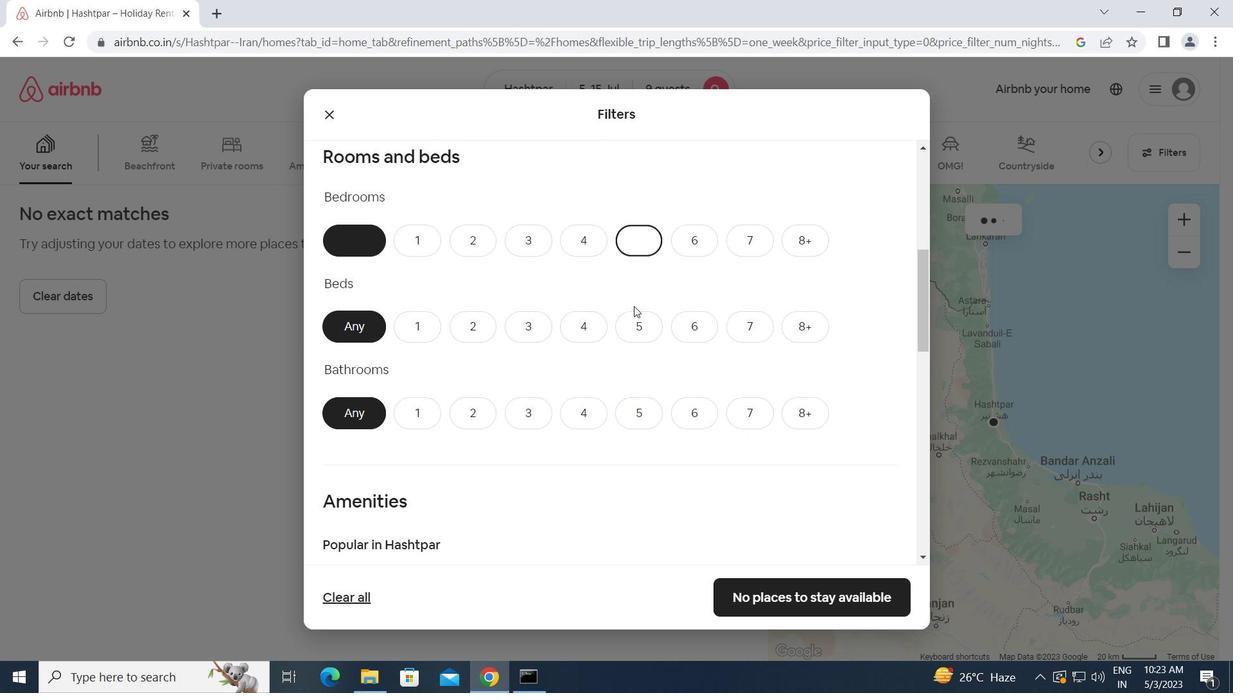 
Action: Mouse pressed left at (638, 332)
Screenshot: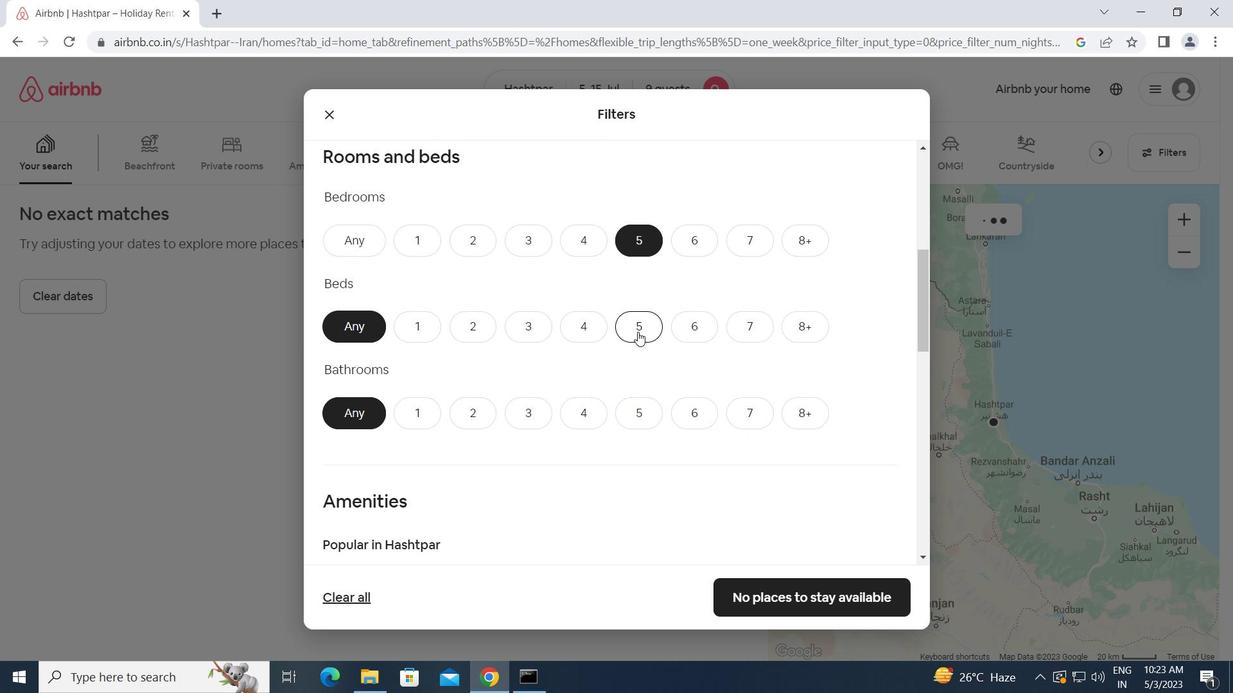 
Action: Mouse moved to (641, 405)
Screenshot: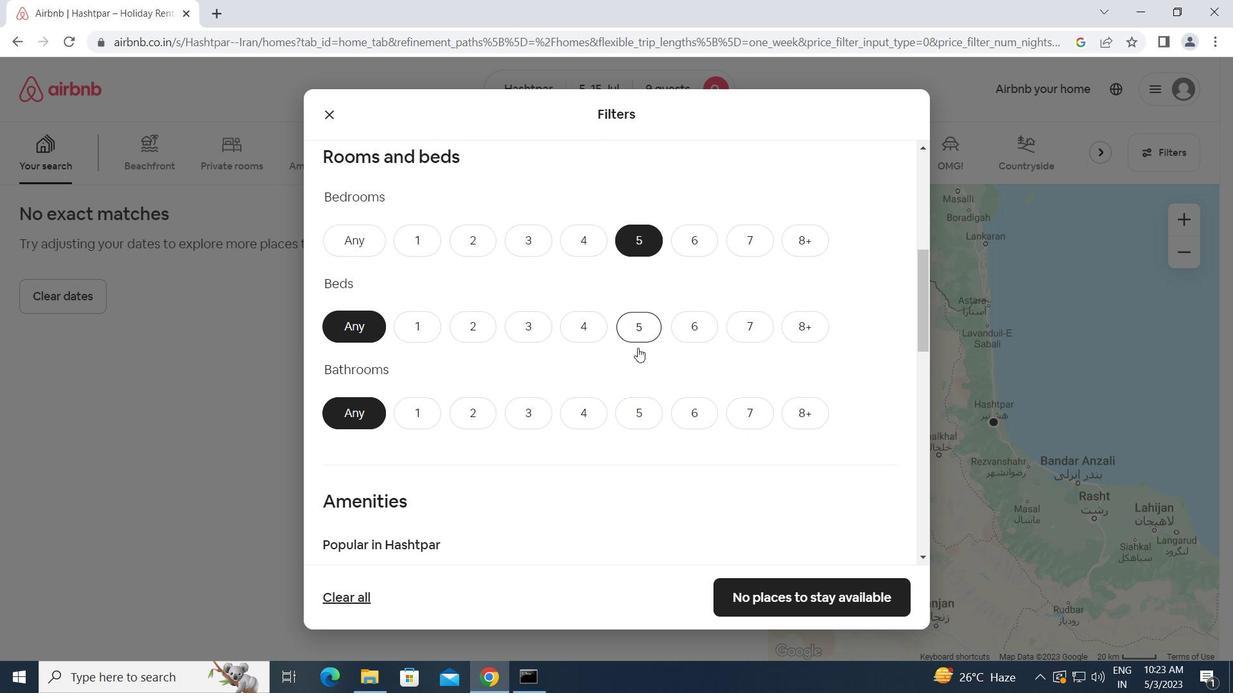 
Action: Mouse pressed left at (641, 405)
Screenshot: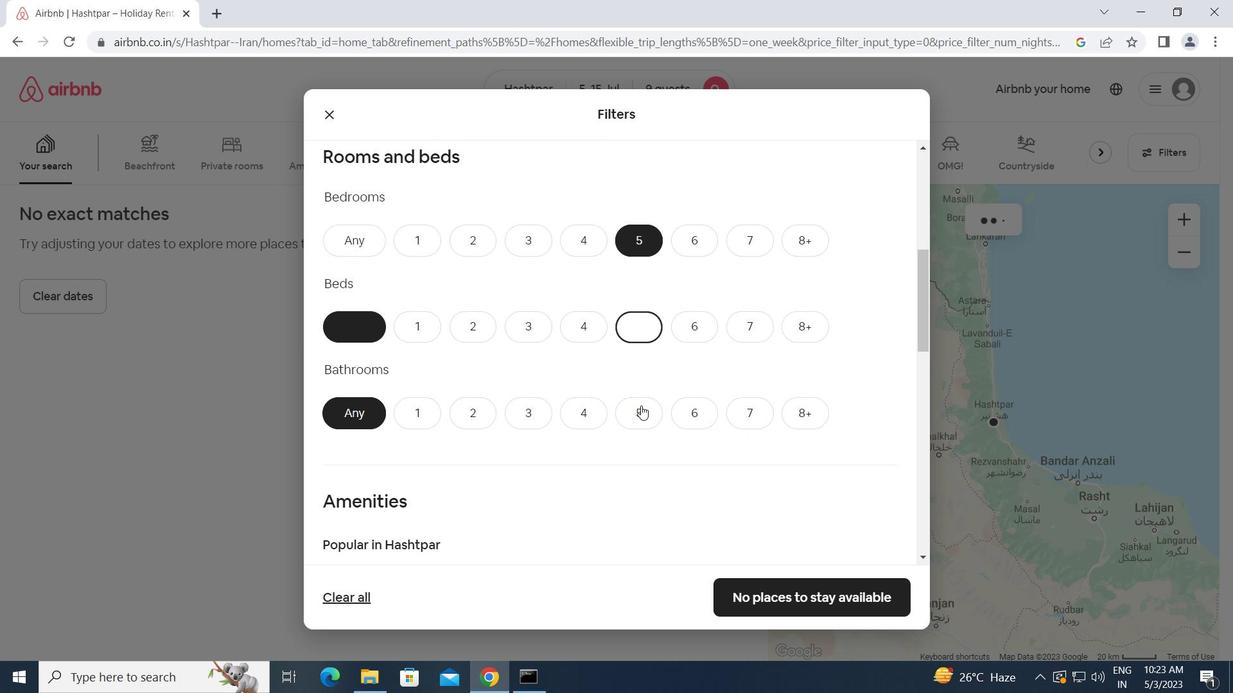 
Action: Mouse moved to (622, 447)
Screenshot: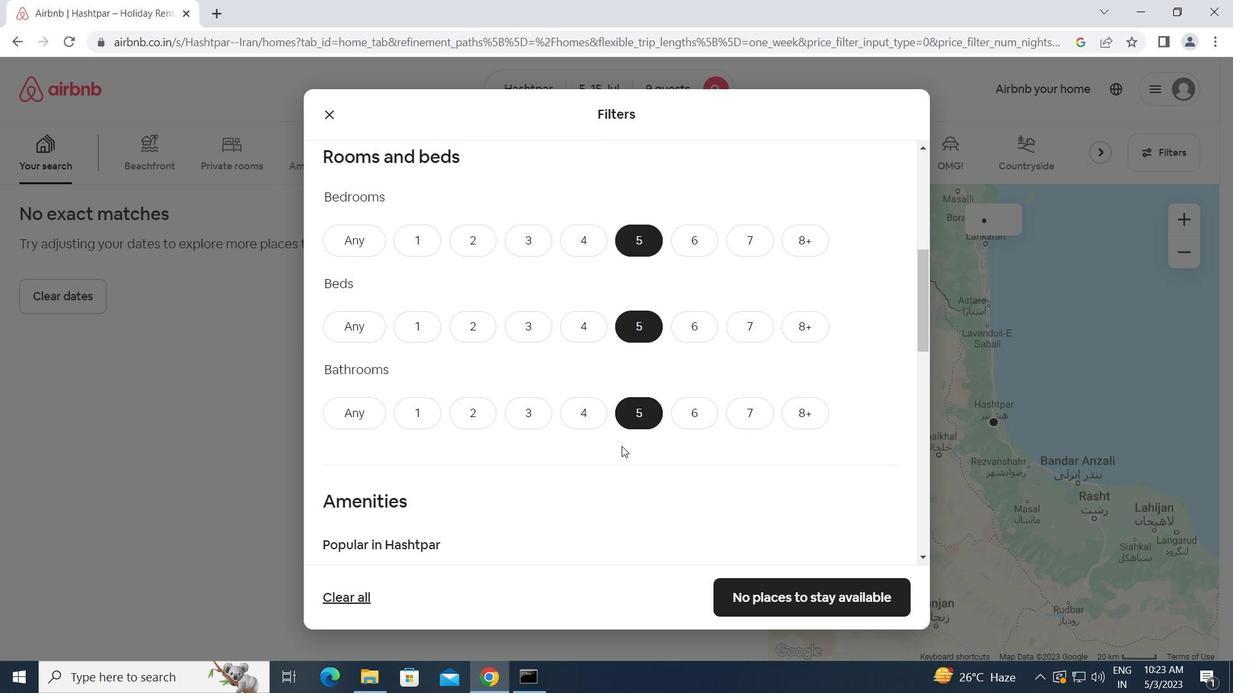 
Action: Mouse scrolled (622, 446) with delta (0, 0)
Screenshot: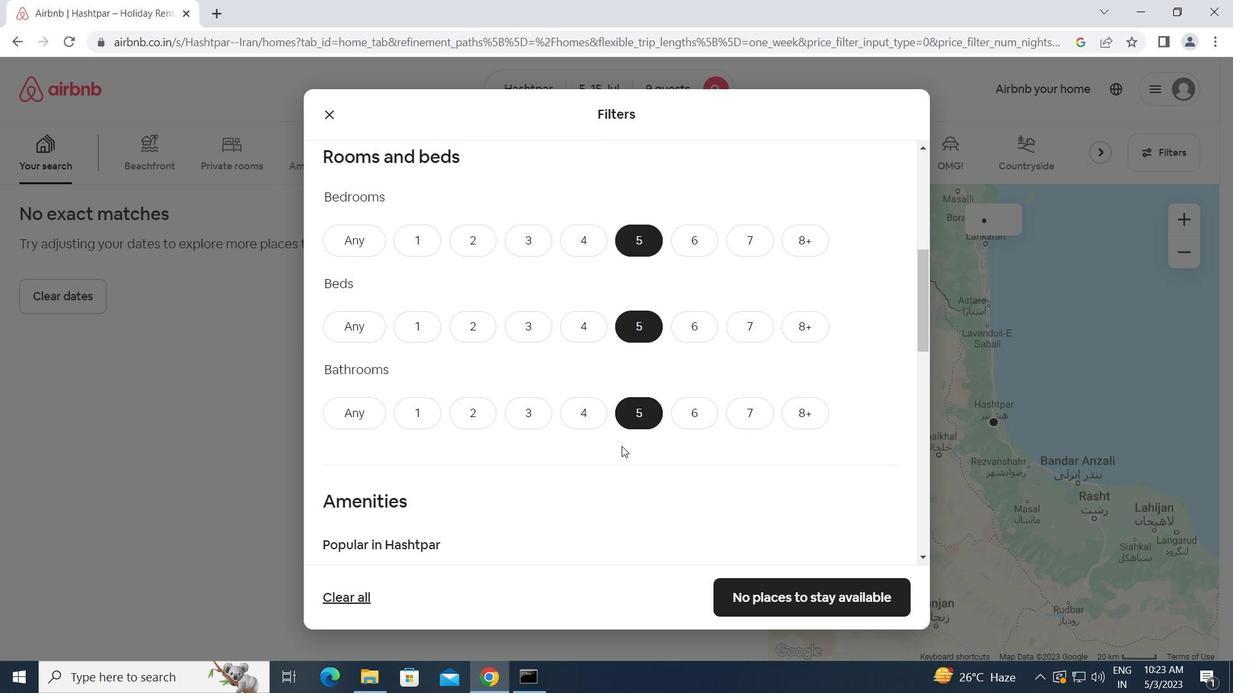
Action: Mouse scrolled (622, 446) with delta (0, 0)
Screenshot: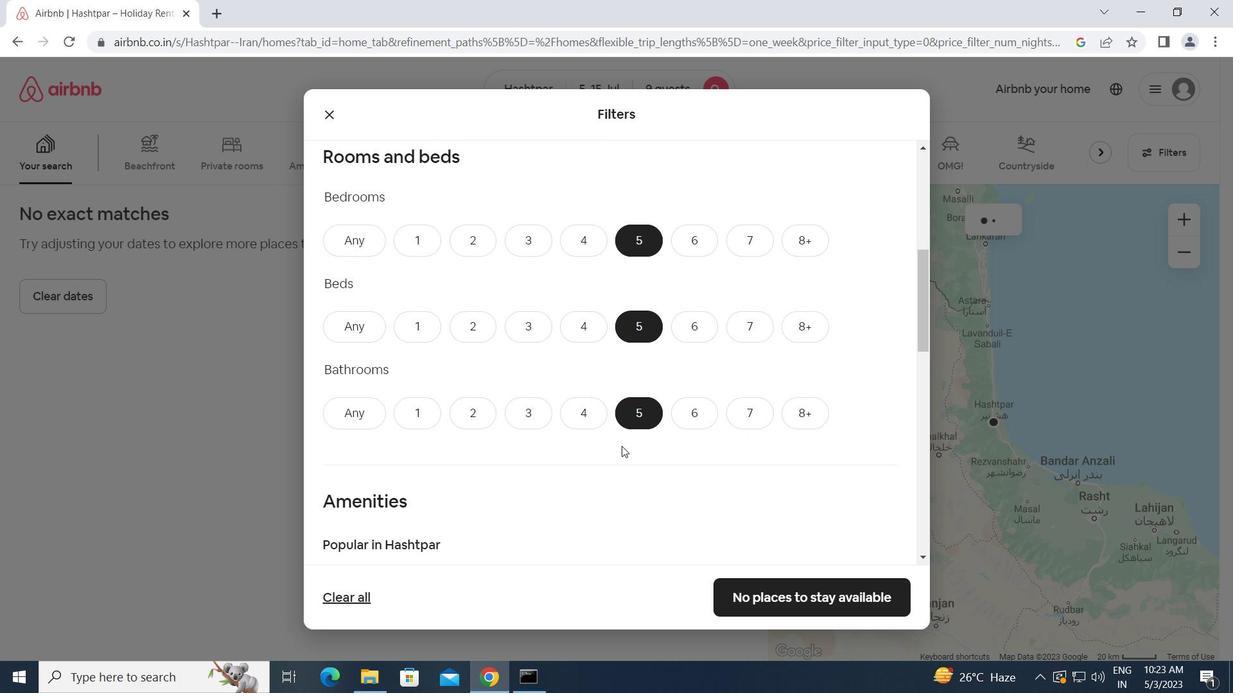 
Action: Mouse scrolled (622, 446) with delta (0, 0)
Screenshot: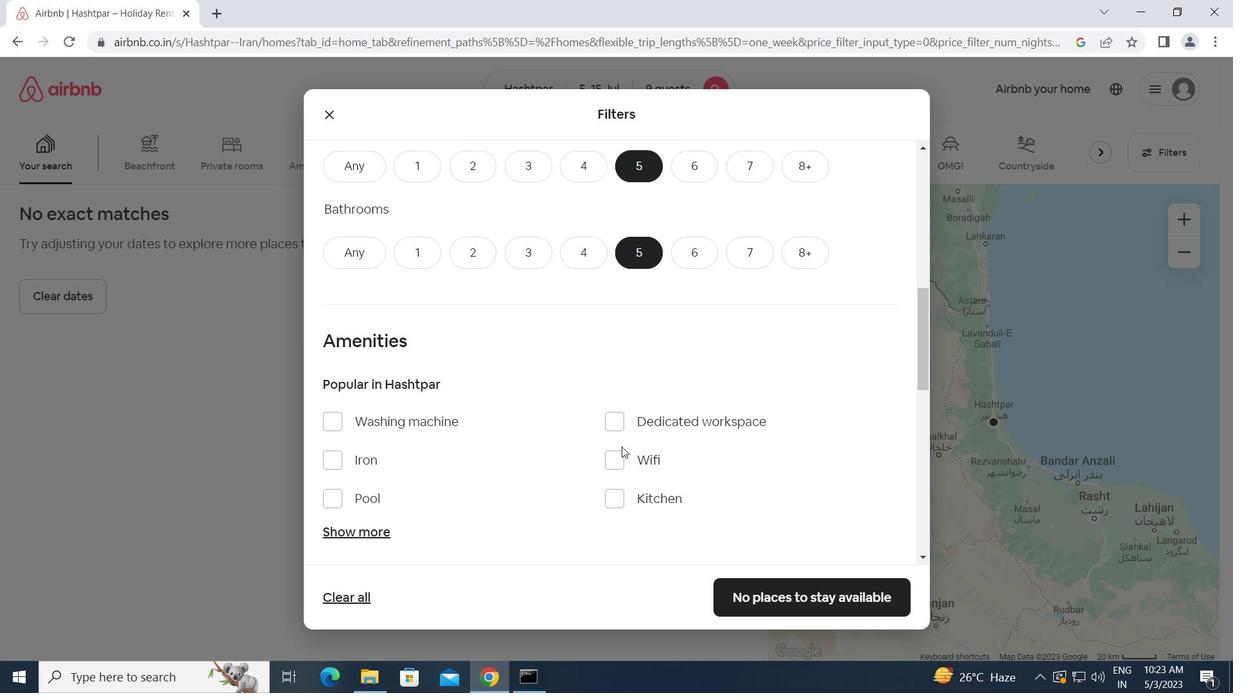 
Action: Mouse moved to (331, 341)
Screenshot: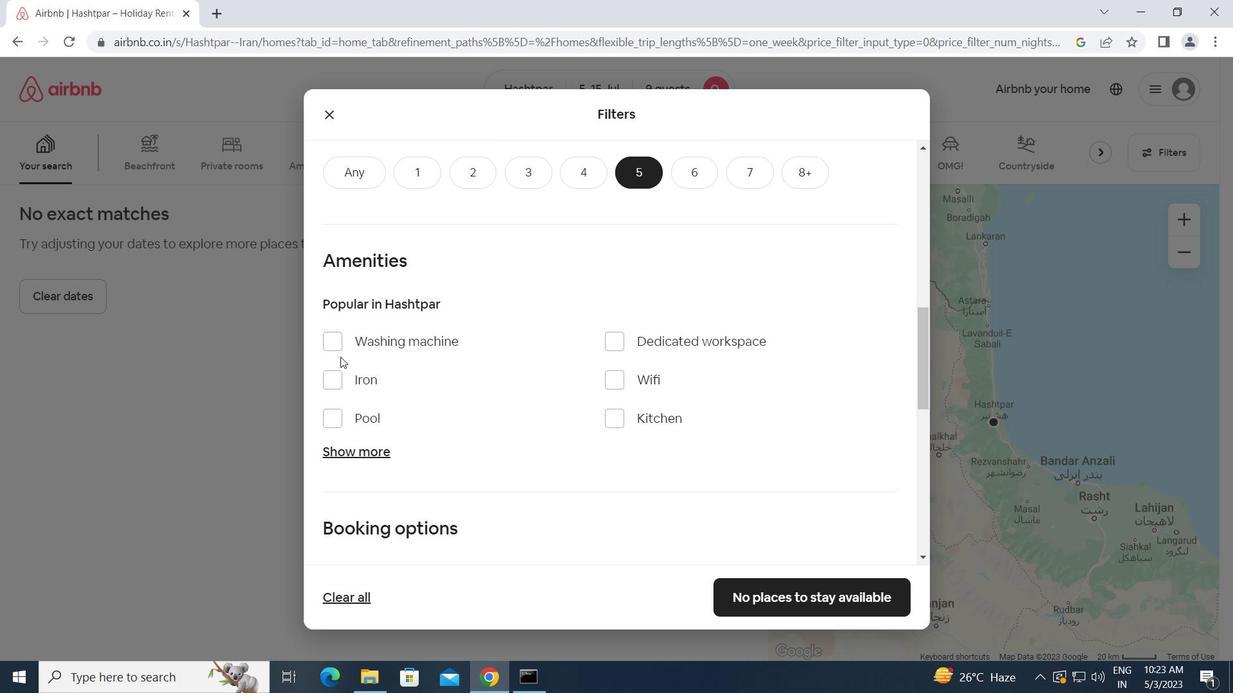 
Action: Mouse pressed left at (331, 341)
Screenshot: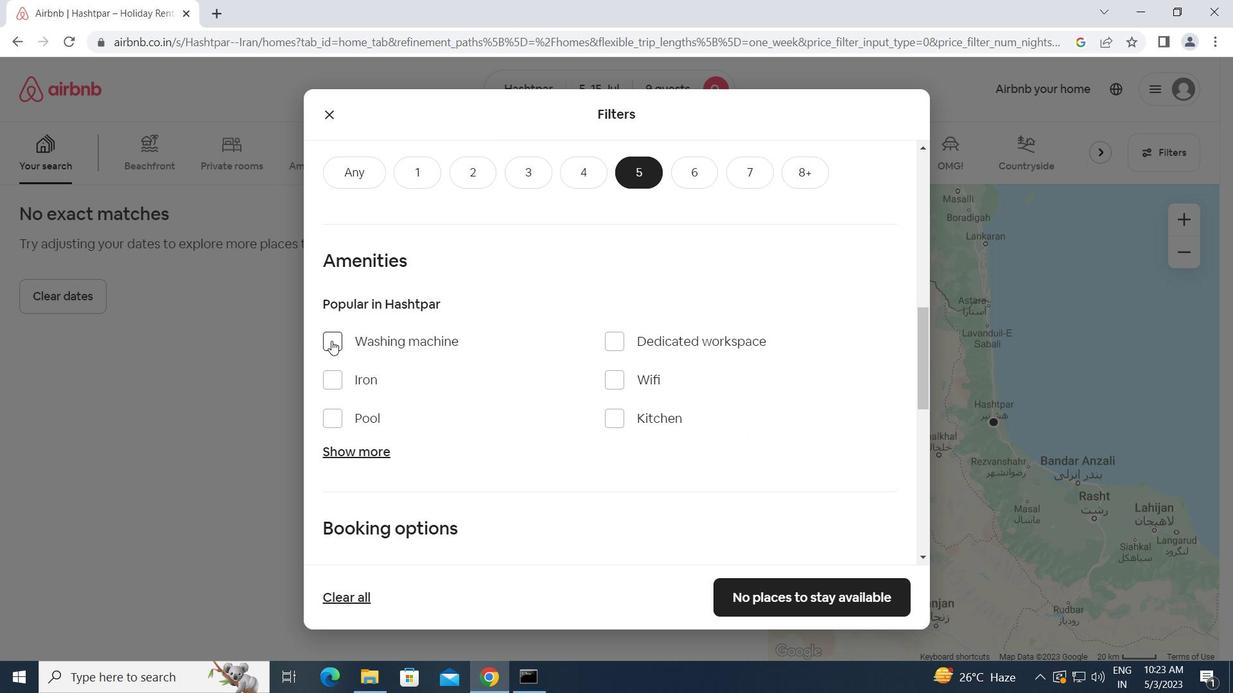 
Action: Mouse moved to (427, 378)
Screenshot: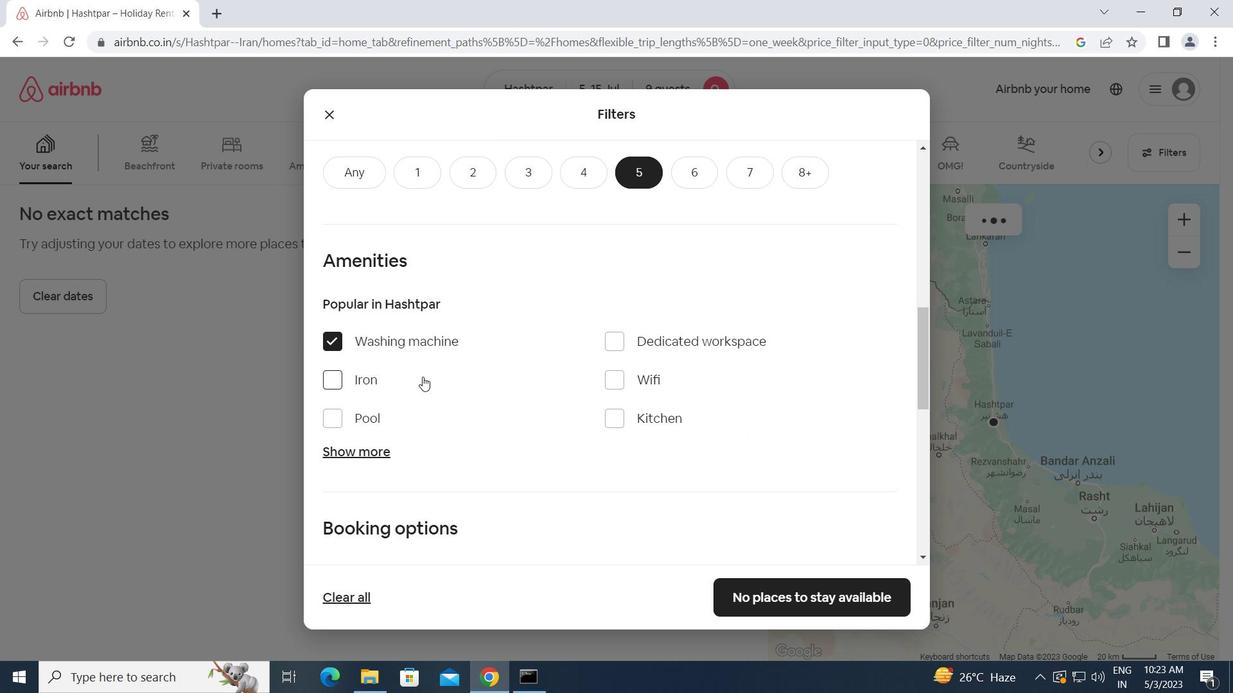 
Action: Mouse scrolled (427, 377) with delta (0, 0)
Screenshot: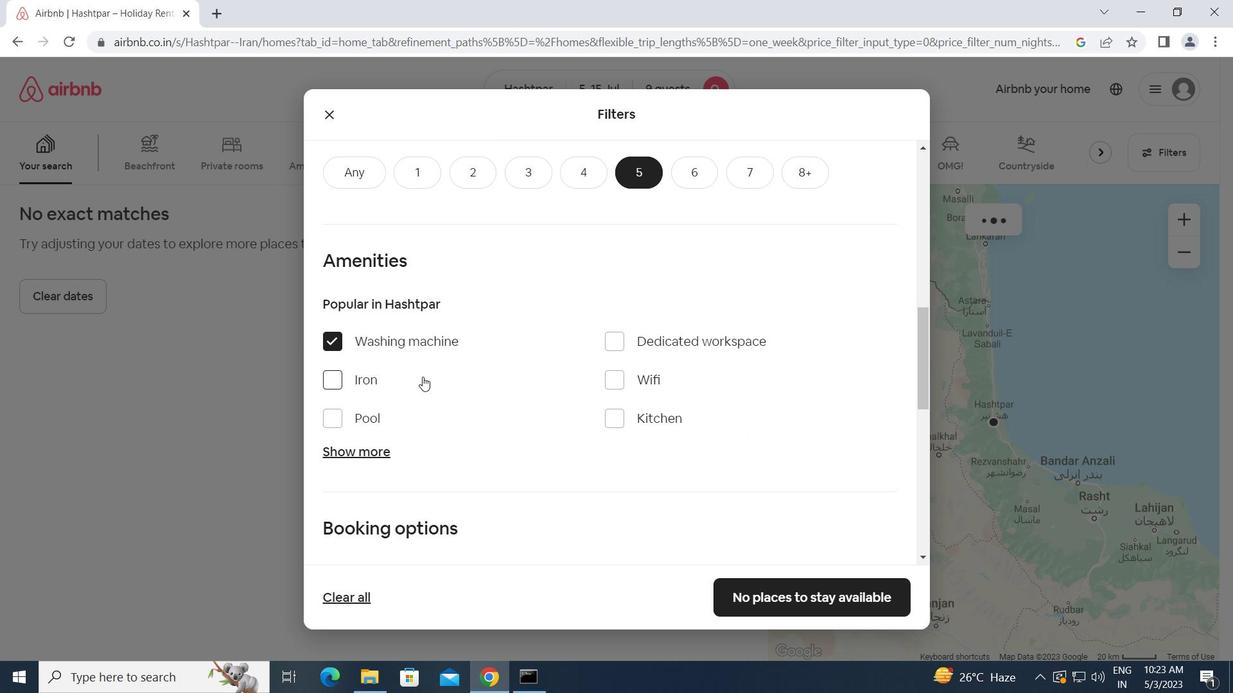 
Action: Mouse scrolled (427, 377) with delta (0, 0)
Screenshot: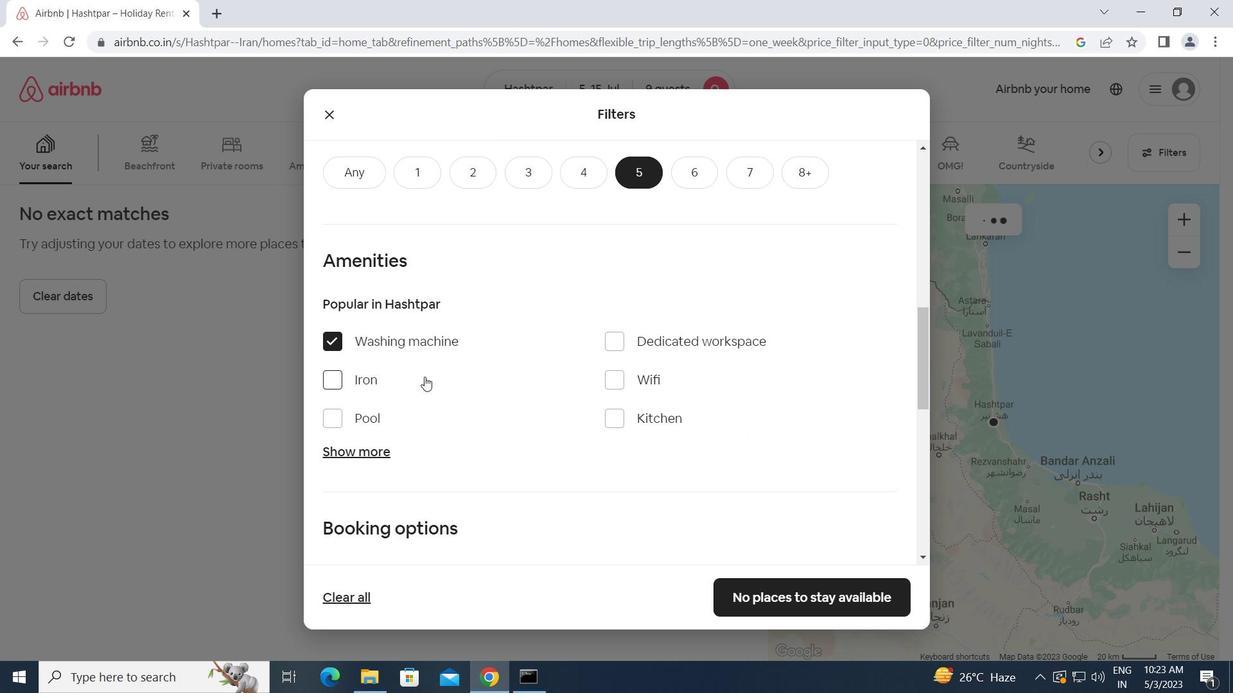 
Action: Mouse scrolled (427, 377) with delta (0, 0)
Screenshot: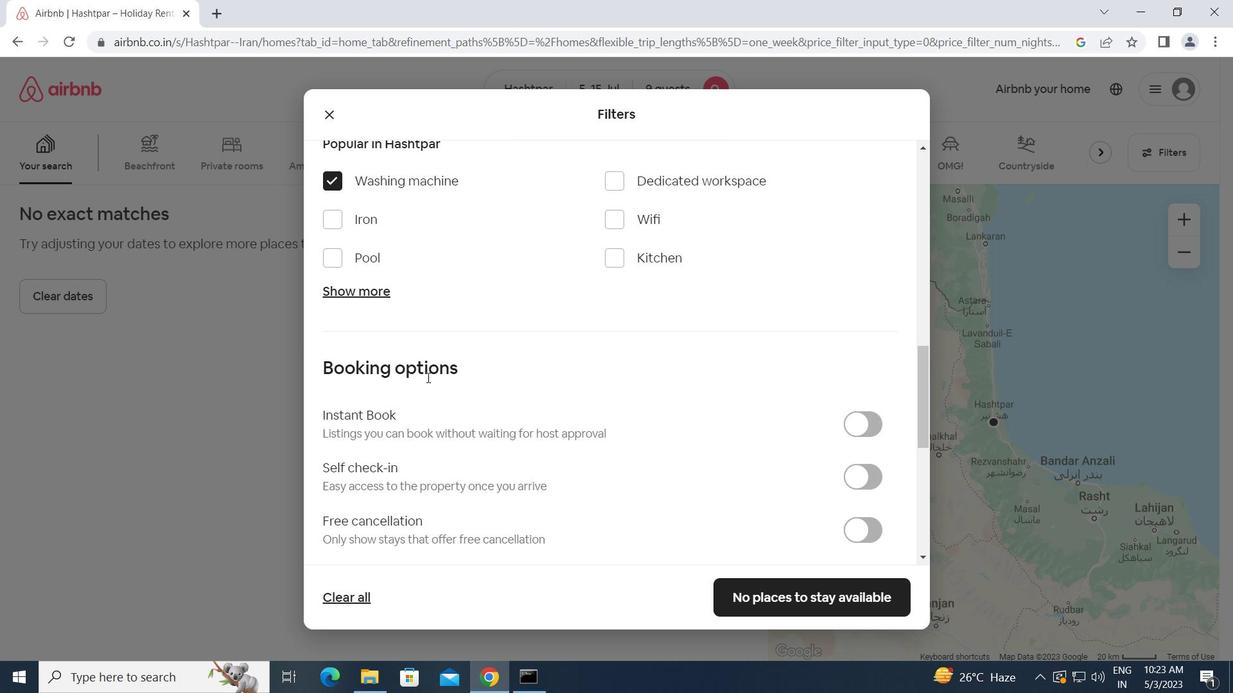
Action: Mouse scrolled (427, 377) with delta (0, 0)
Screenshot: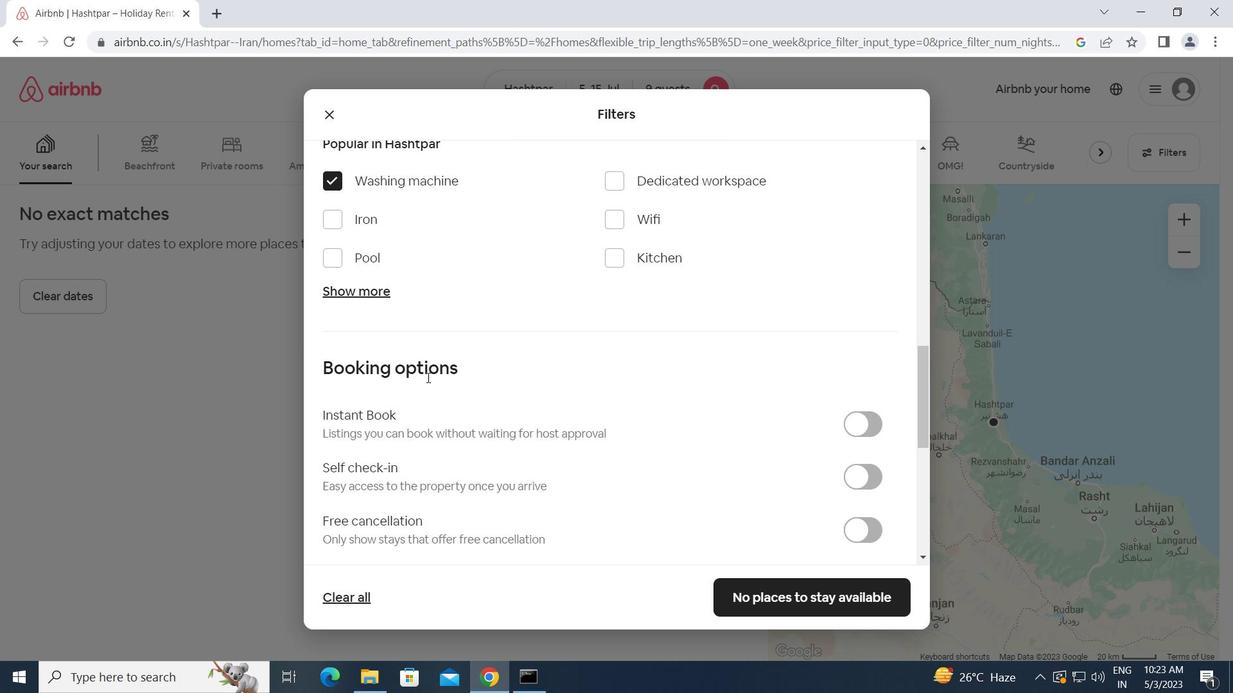 
Action: Mouse moved to (866, 328)
Screenshot: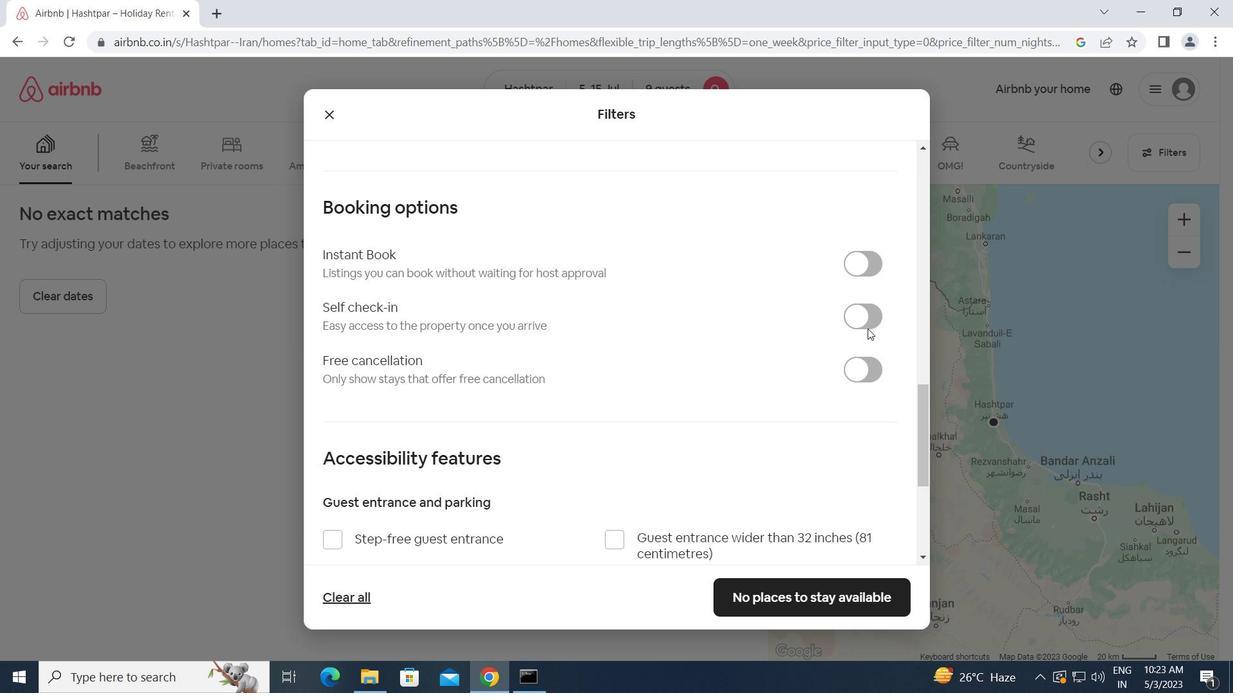 
Action: Mouse pressed left at (866, 328)
Screenshot: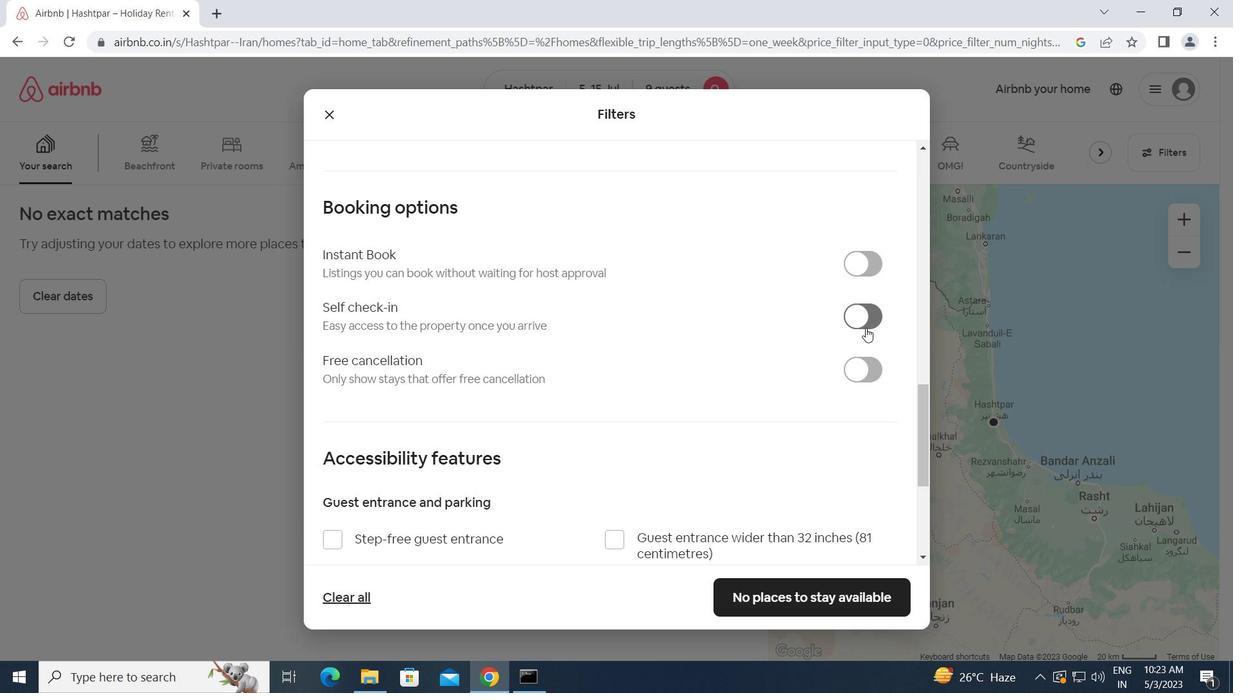 
Action: Mouse moved to (785, 371)
Screenshot: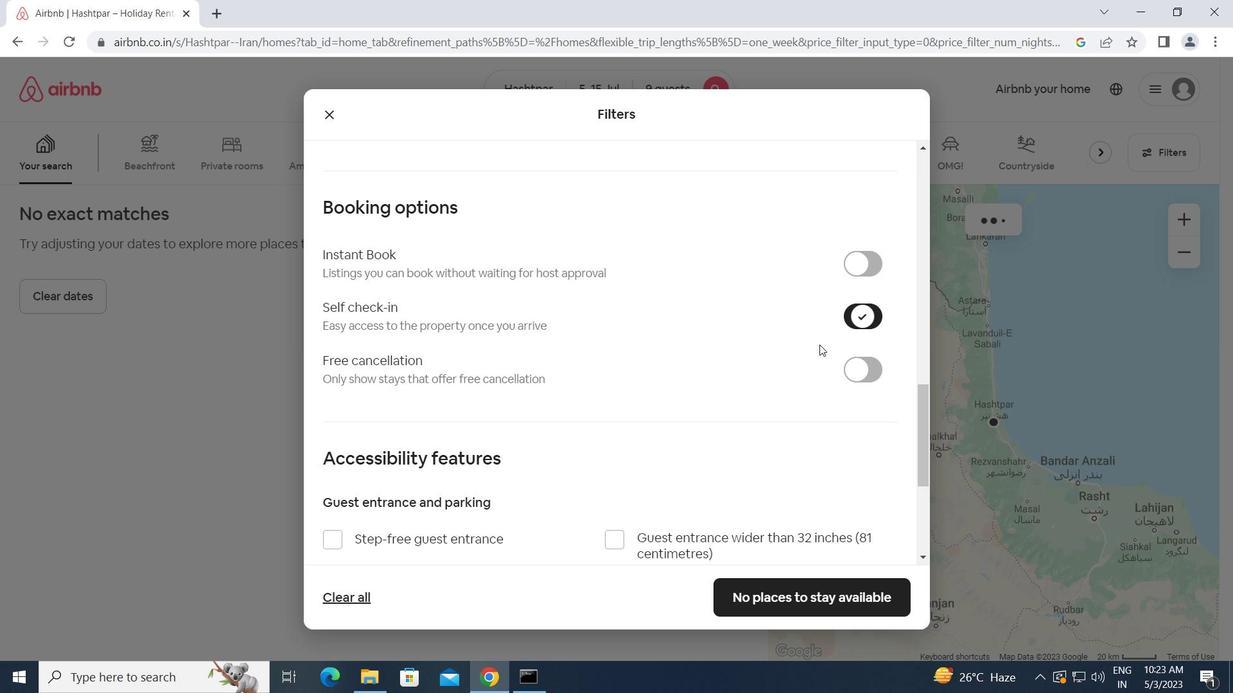 
Action: Mouse scrolled (785, 371) with delta (0, 0)
Screenshot: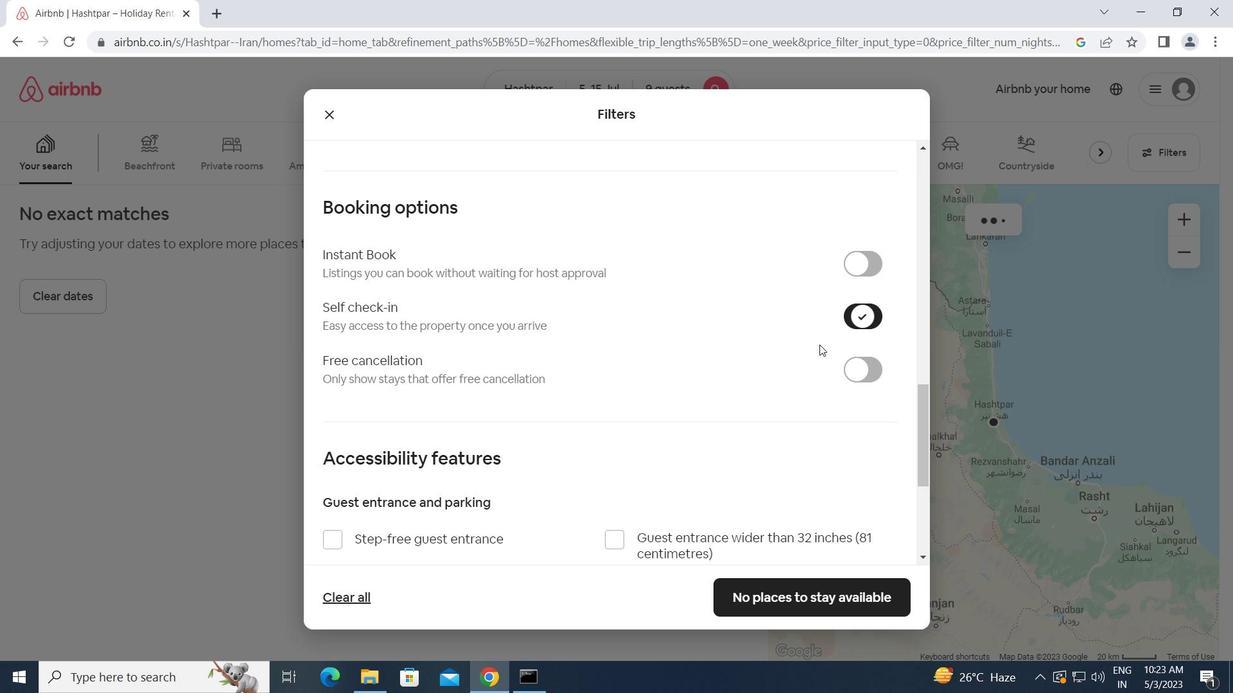 
Action: Mouse moved to (783, 375)
Screenshot: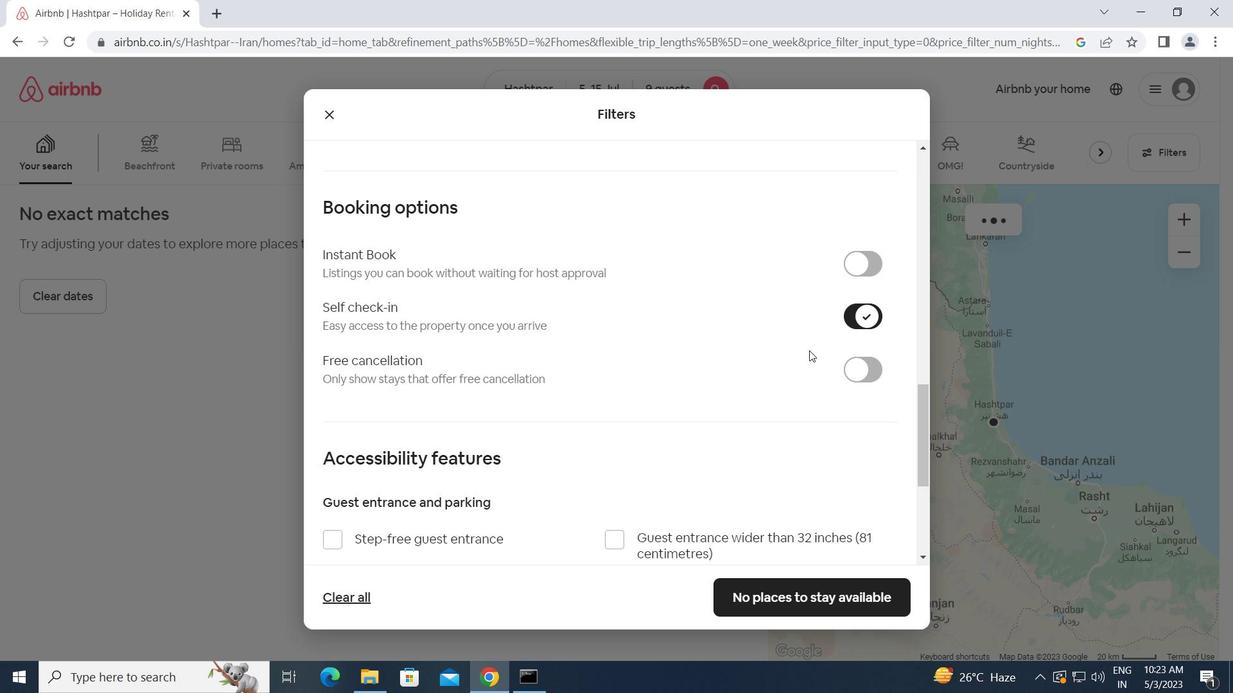 
Action: Mouse scrolled (783, 374) with delta (0, 0)
Screenshot: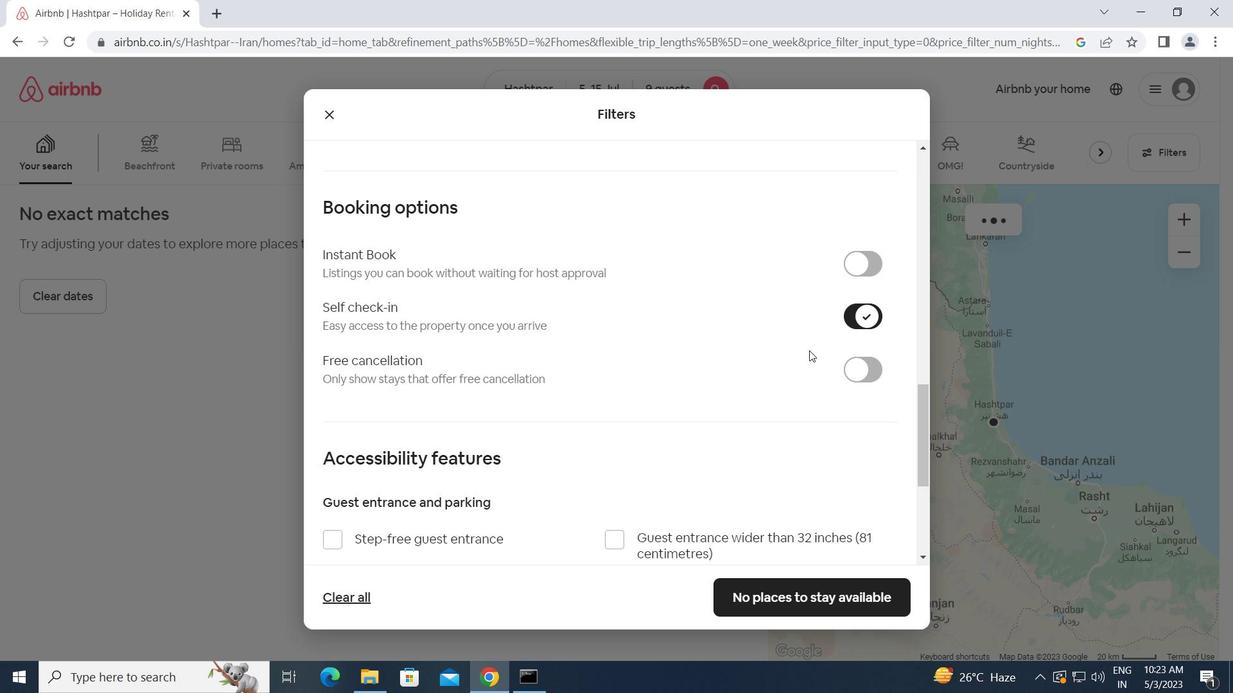 
Action: Mouse moved to (780, 377)
Screenshot: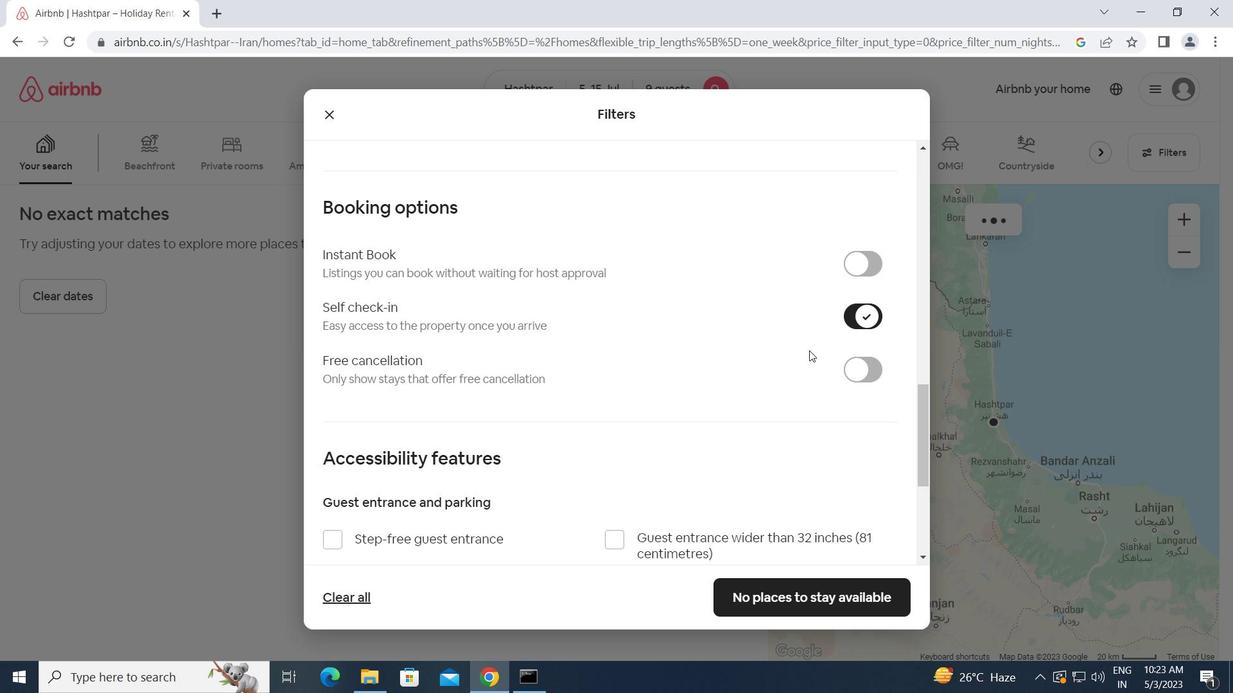 
Action: Mouse scrolled (780, 377) with delta (0, 0)
Screenshot: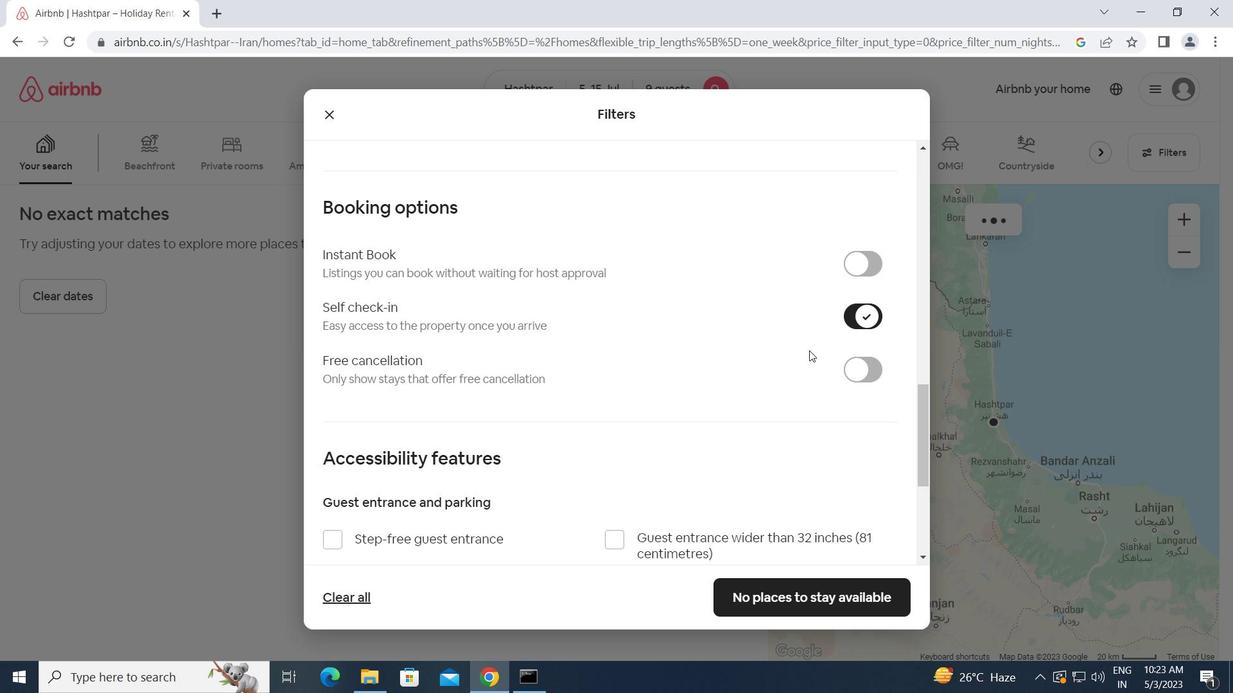 
Action: Mouse moved to (696, 458)
Screenshot: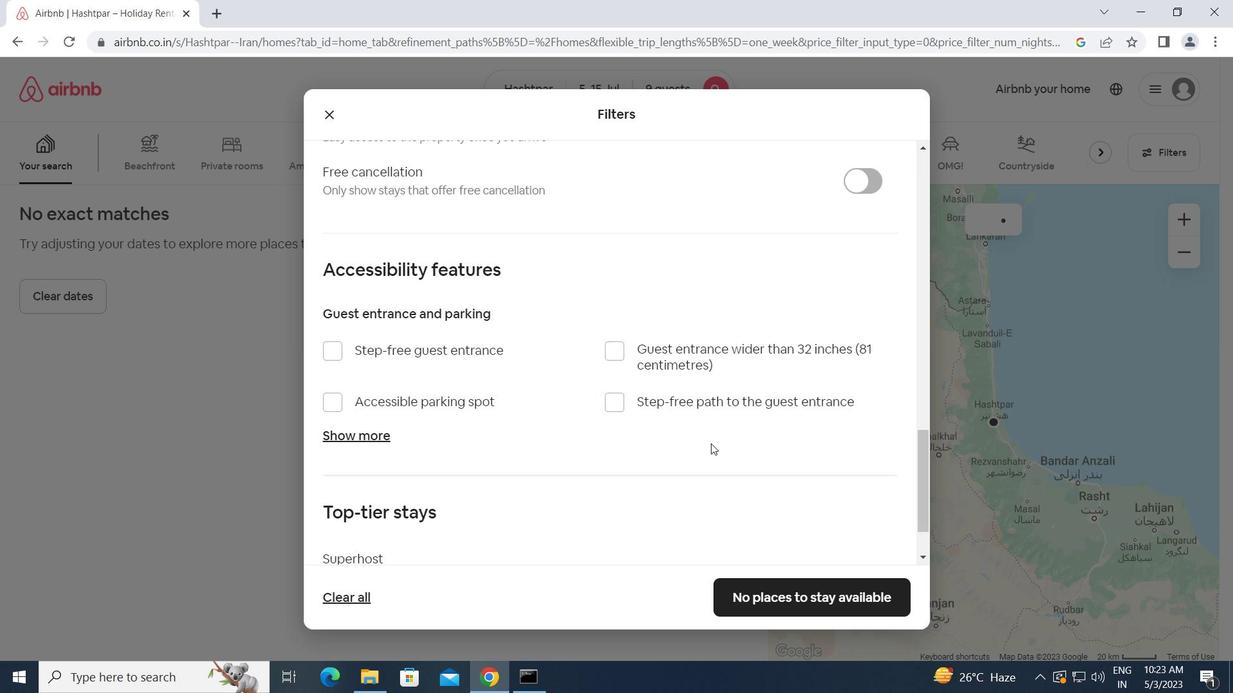 
Action: Mouse scrolled (696, 458) with delta (0, 0)
Screenshot: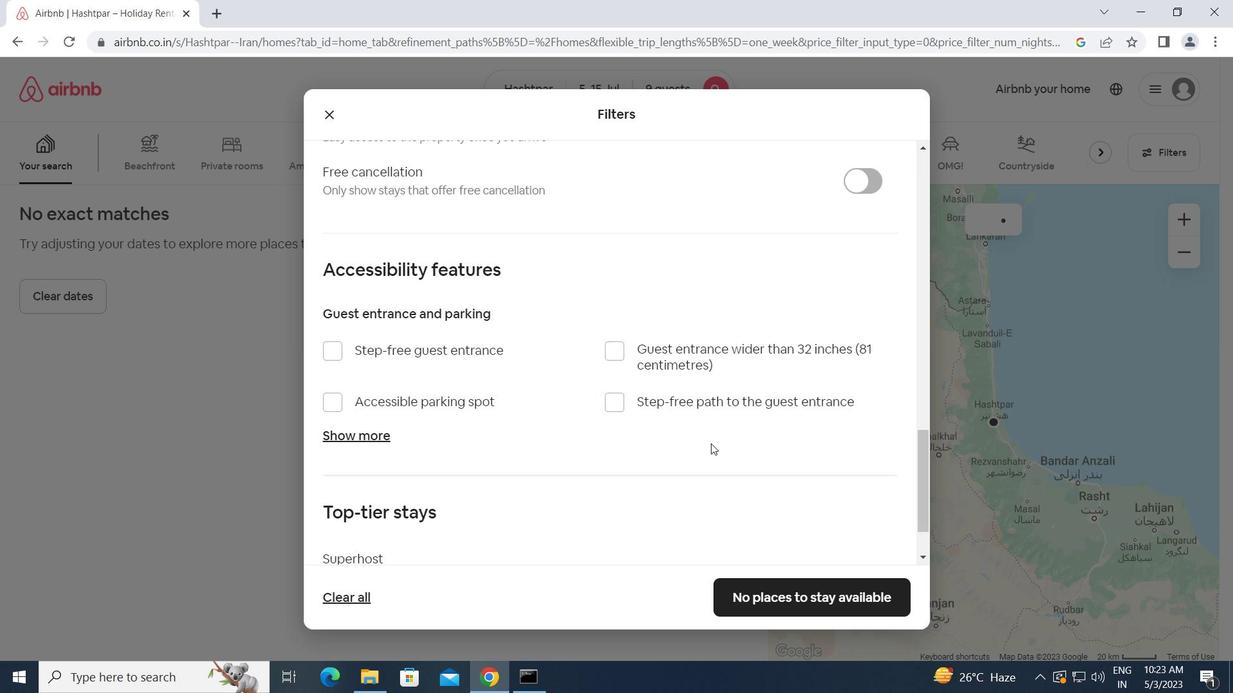 
Action: Mouse moved to (696, 458)
Screenshot: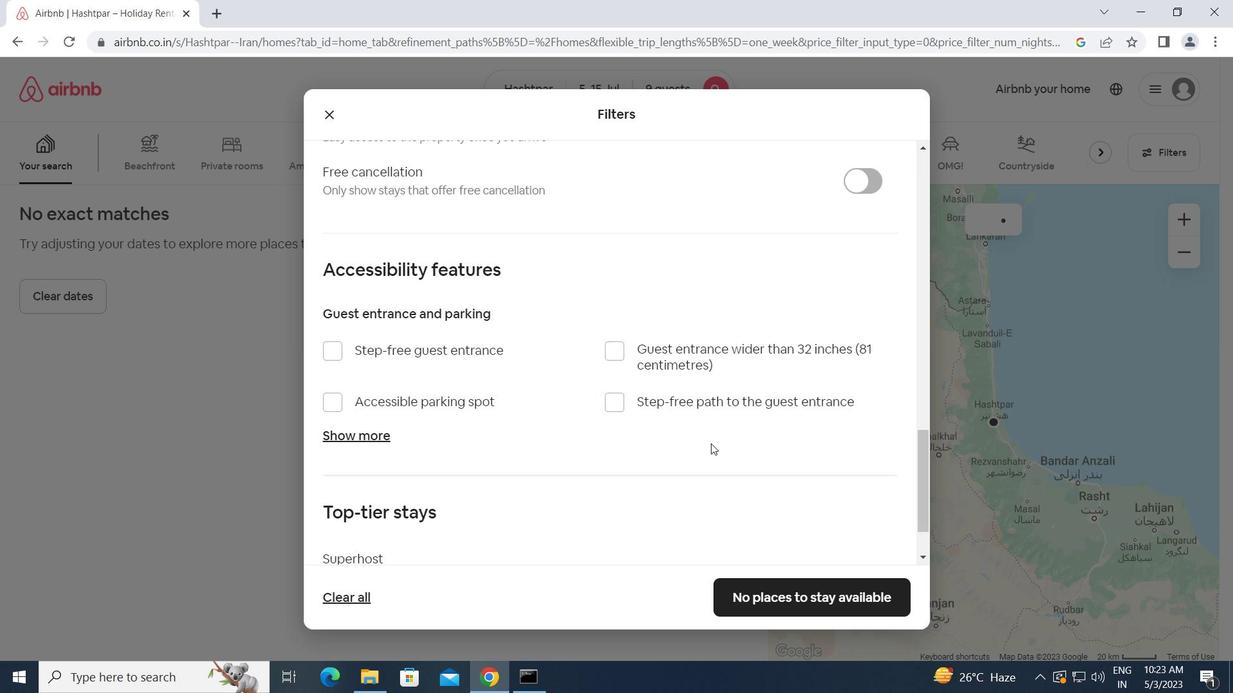 
Action: Mouse scrolled (696, 458) with delta (0, 0)
Screenshot: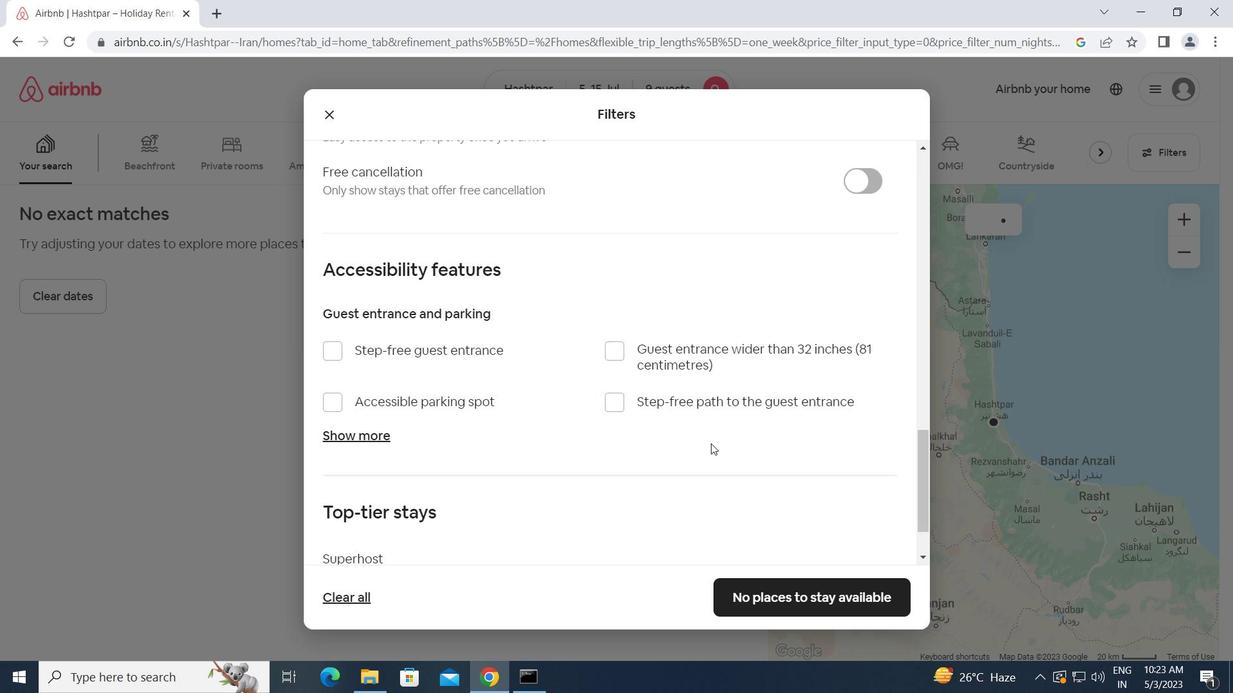 
Action: Mouse moved to (695, 459)
Screenshot: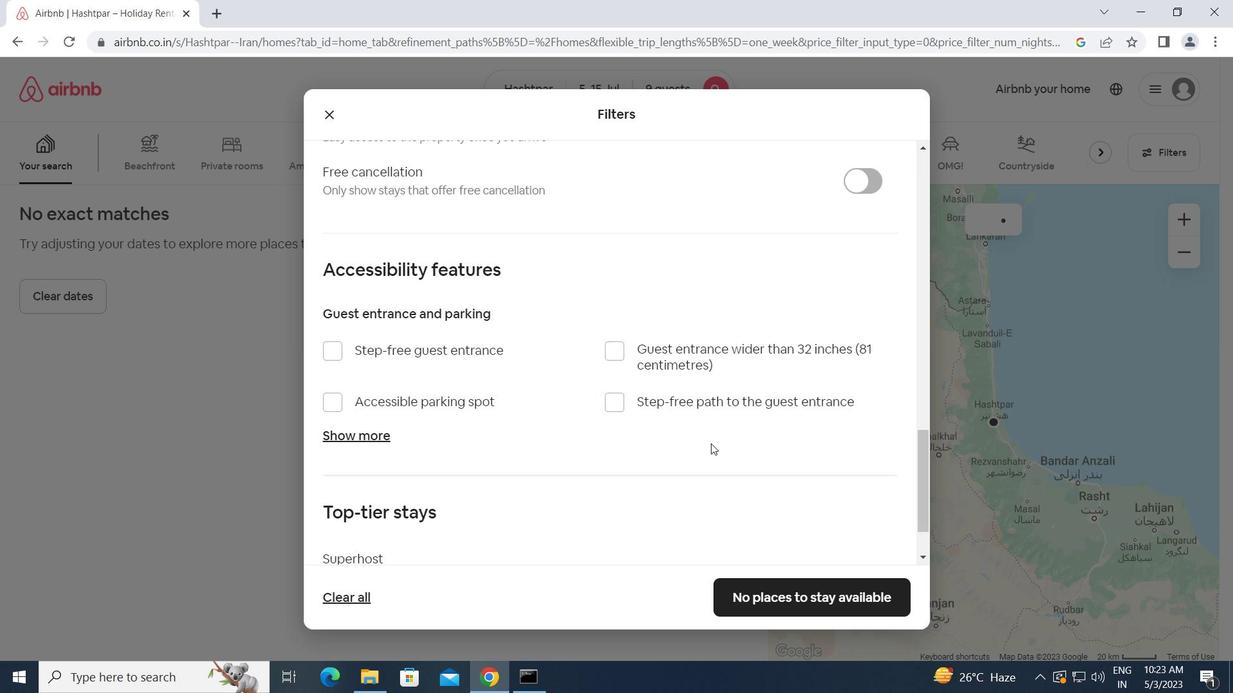 
Action: Mouse scrolled (695, 458) with delta (0, 0)
Screenshot: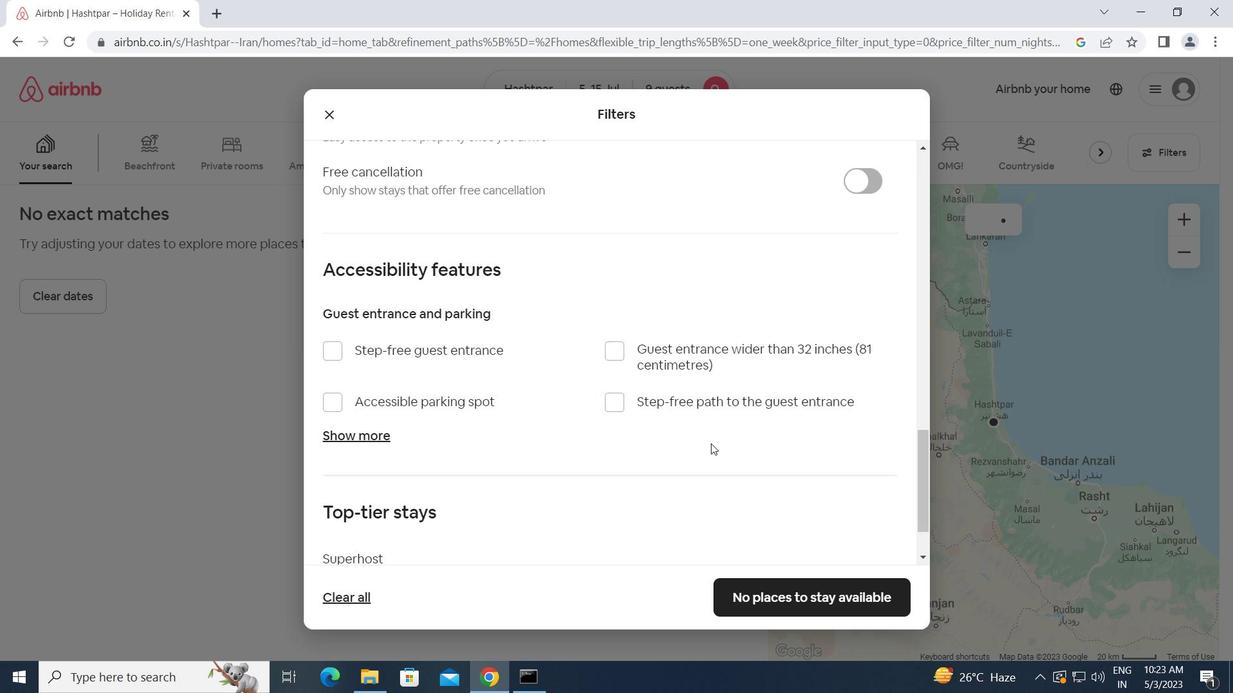 
Action: Mouse moved to (694, 460)
Screenshot: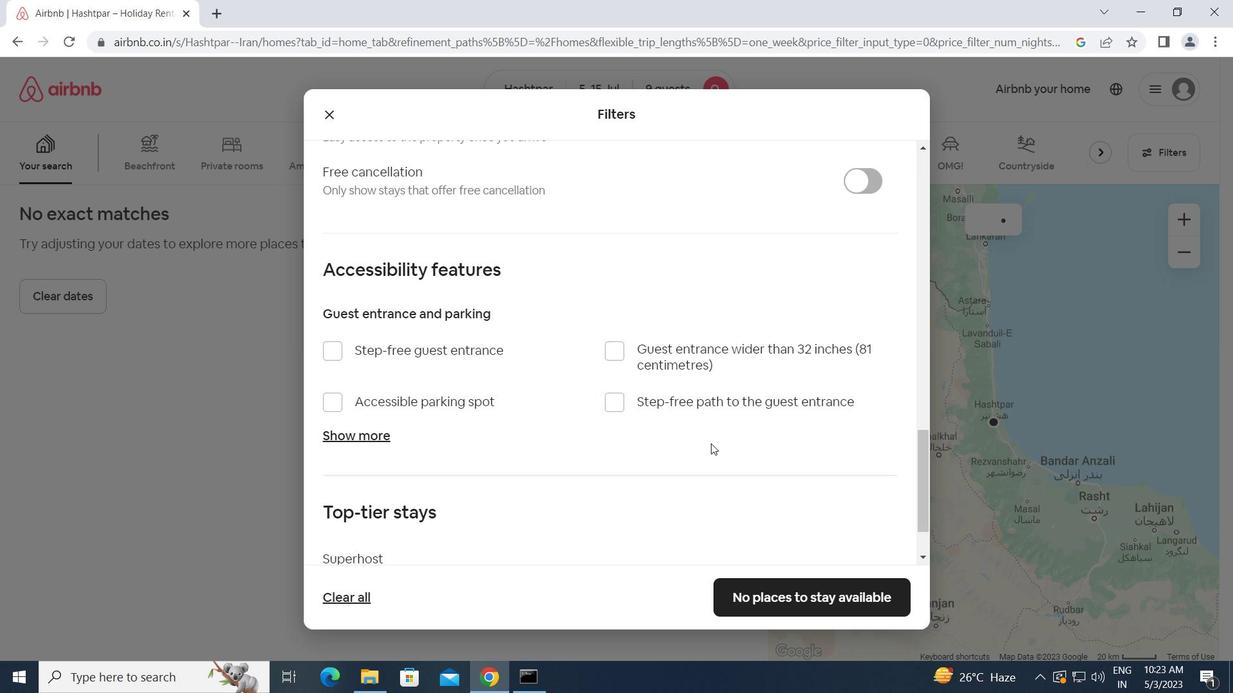 
Action: Mouse scrolled (694, 459) with delta (0, 0)
Screenshot: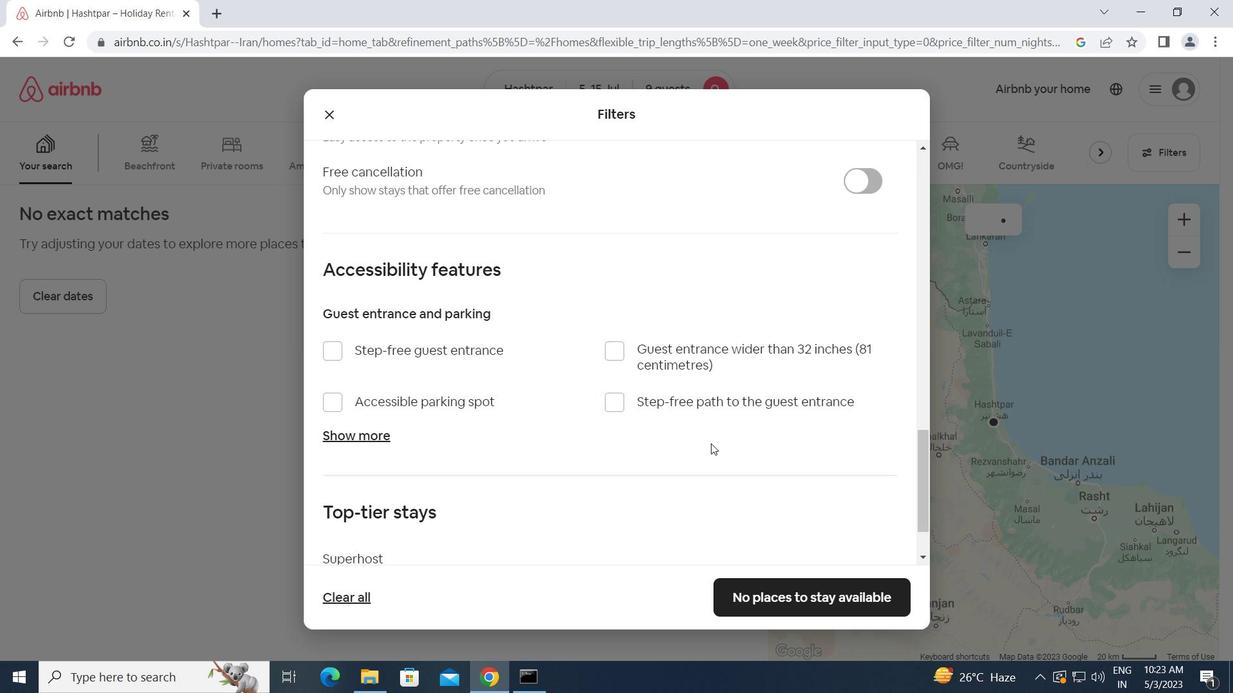 
Action: Mouse moved to (693, 461)
Screenshot: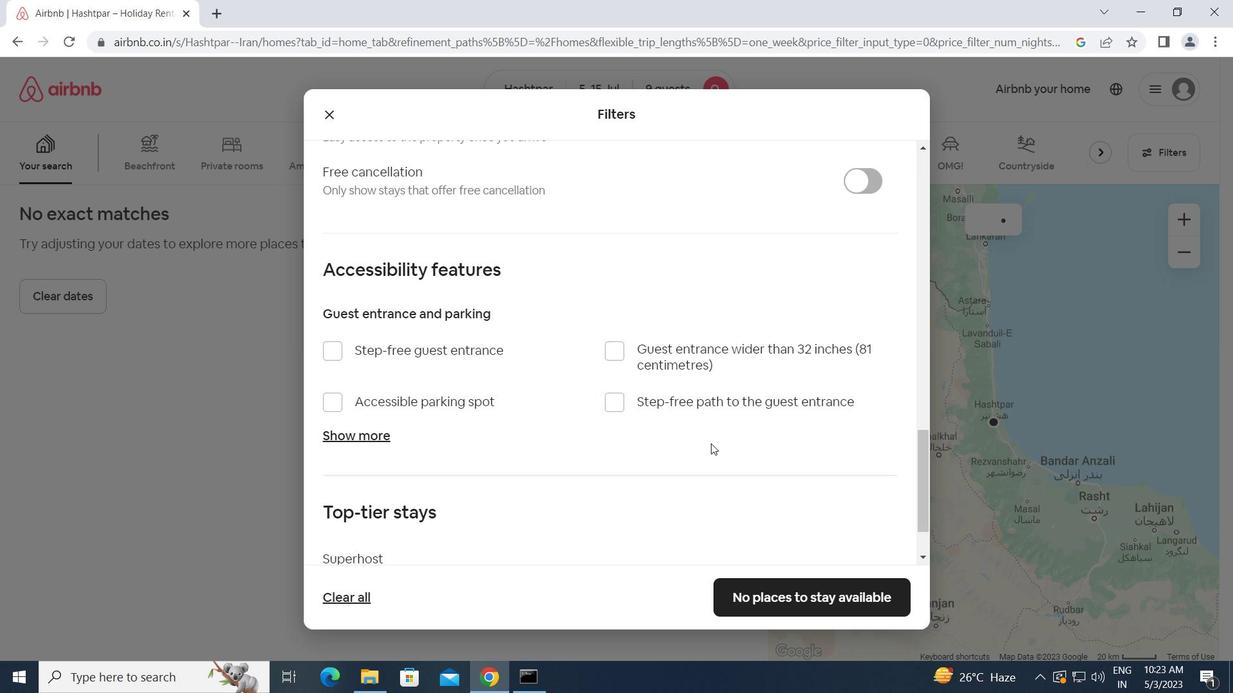 
Action: Mouse scrolled (693, 460) with delta (0, 0)
Screenshot: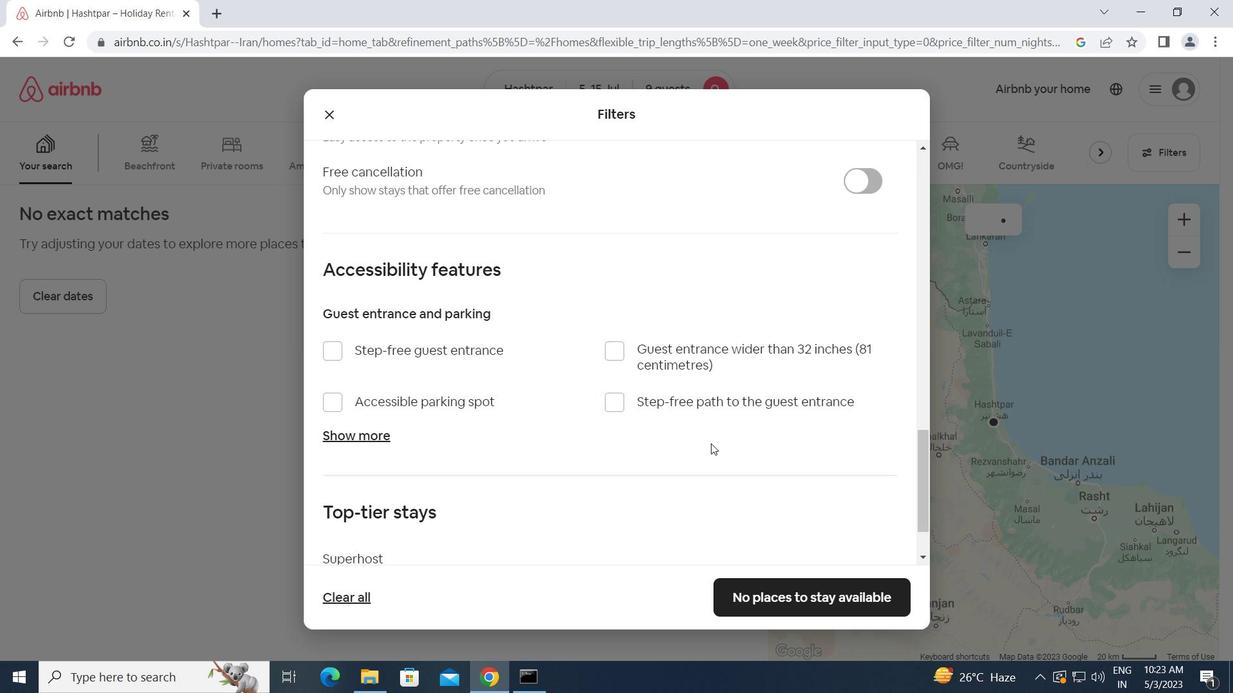 
Action: Mouse moved to (734, 595)
Screenshot: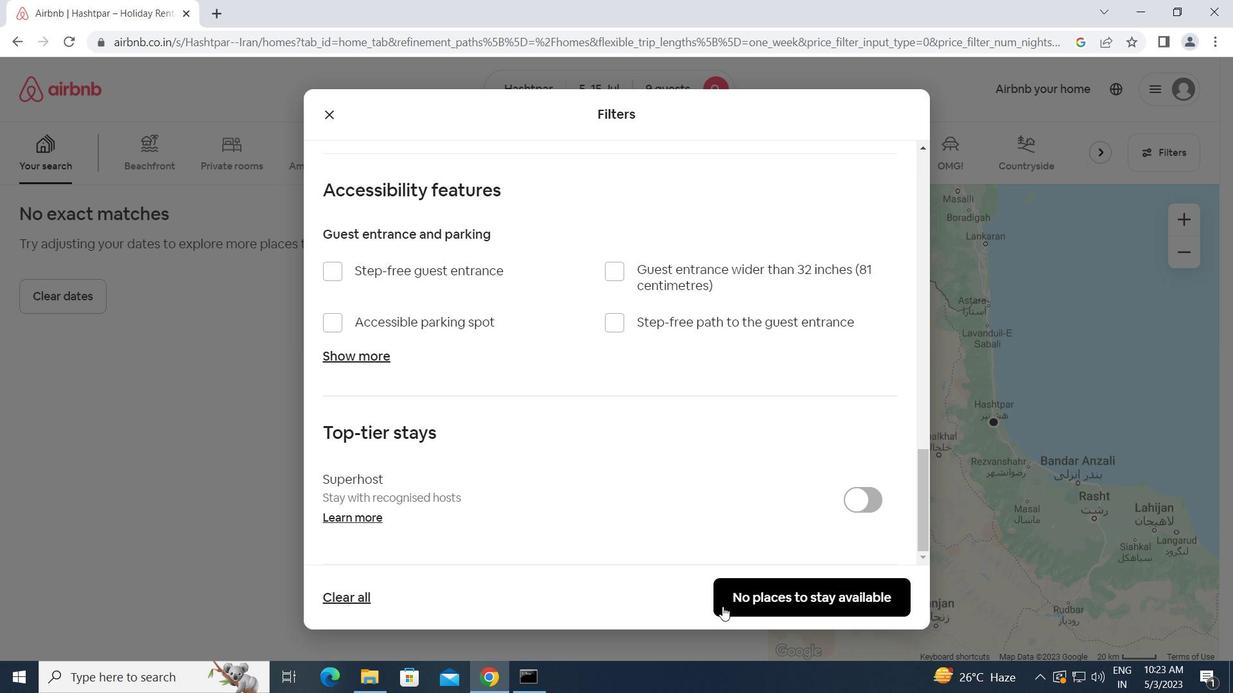 
Action: Mouse pressed left at (734, 595)
Screenshot: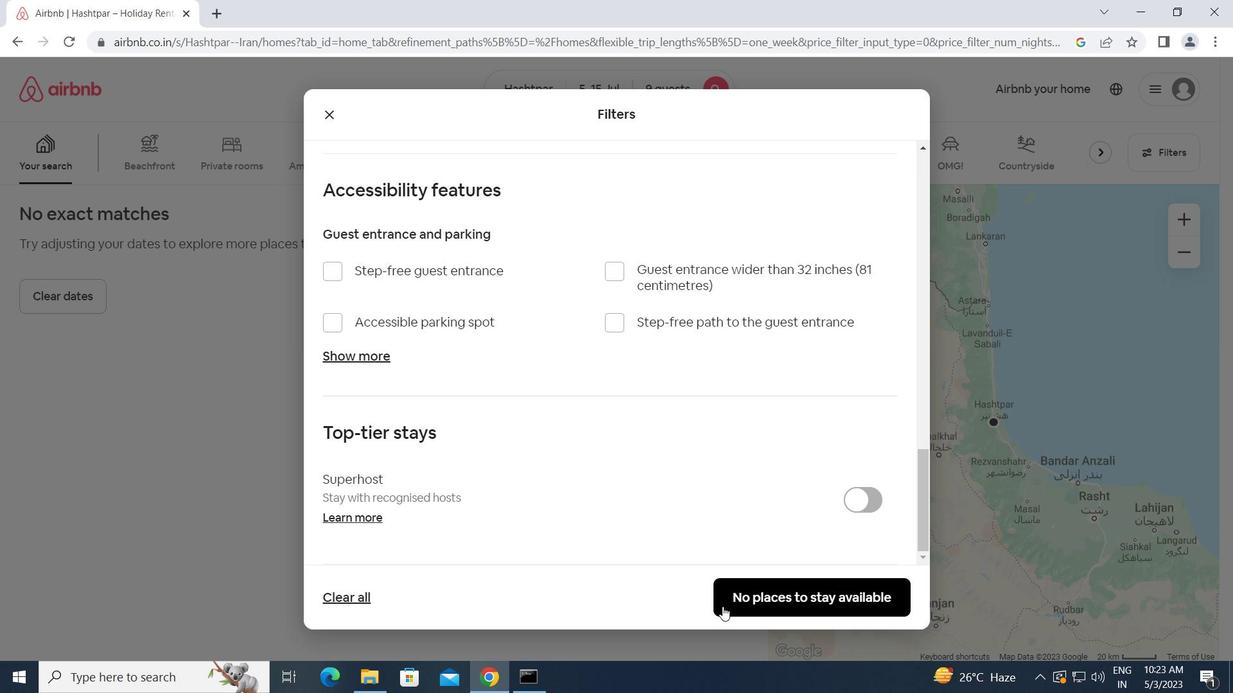 
Action: Mouse moved to (733, 593)
Screenshot: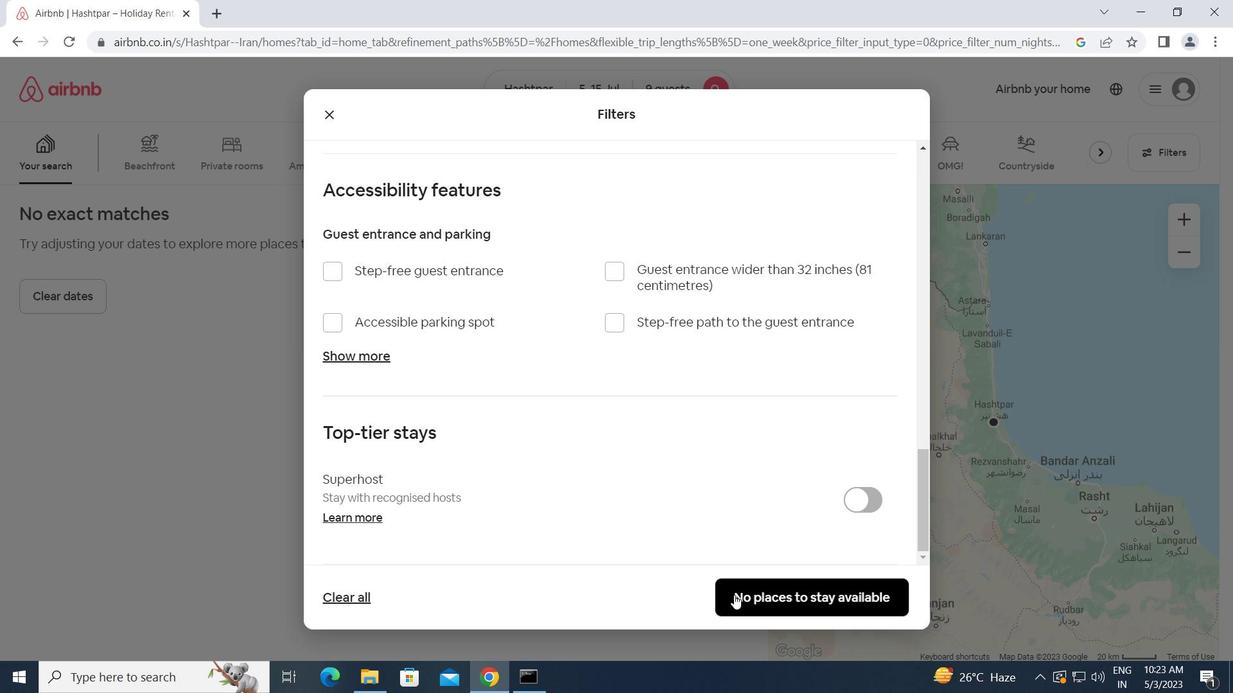 
